 Task: Find connections with filter location Kouvola with filter topic #productivitywith filter profile language French with filter current company Tide with filter school G.H. Raisoni Societys, College of Engineering and Management,Pune with filter industry Hospitals and Health Care with filter service category Nature Photography with filter keywords title Hotel Front Door Greeter
Action: Mouse moved to (272, 226)
Screenshot: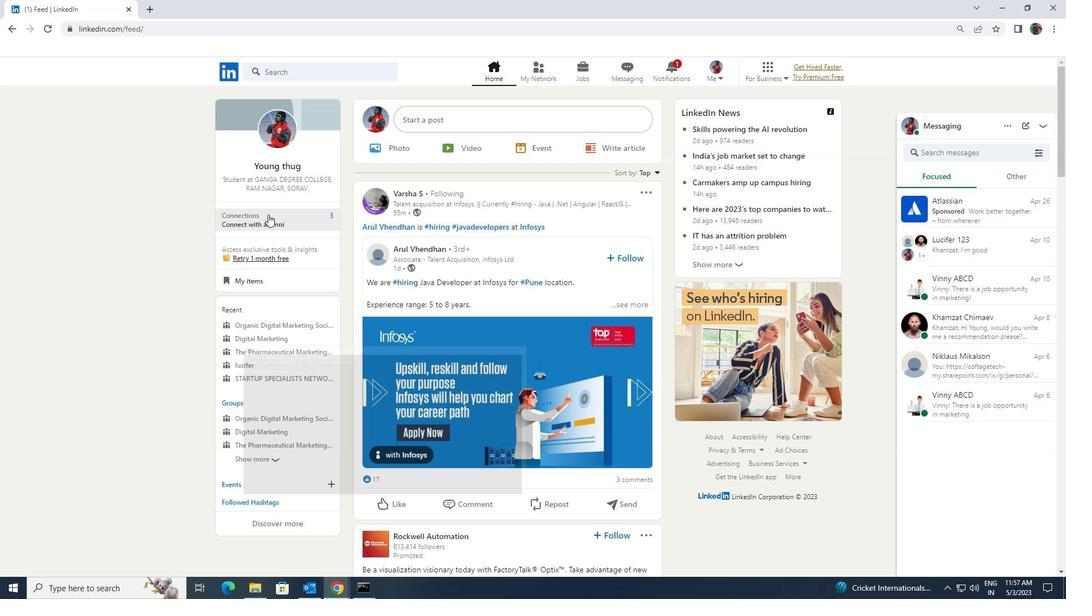 
Action: Mouse pressed left at (272, 226)
Screenshot: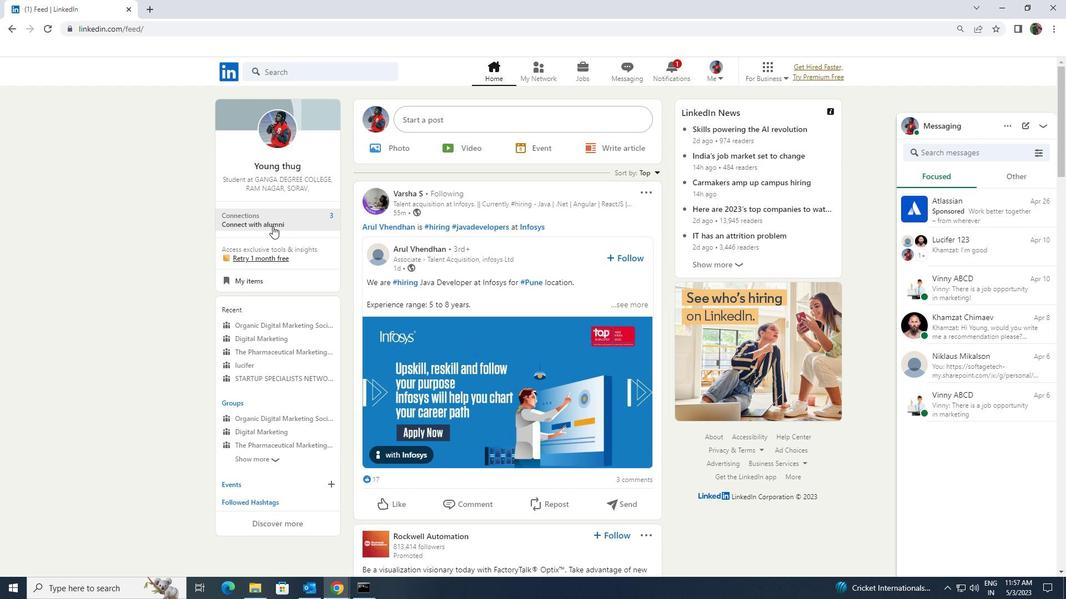 
Action: Mouse moved to (290, 131)
Screenshot: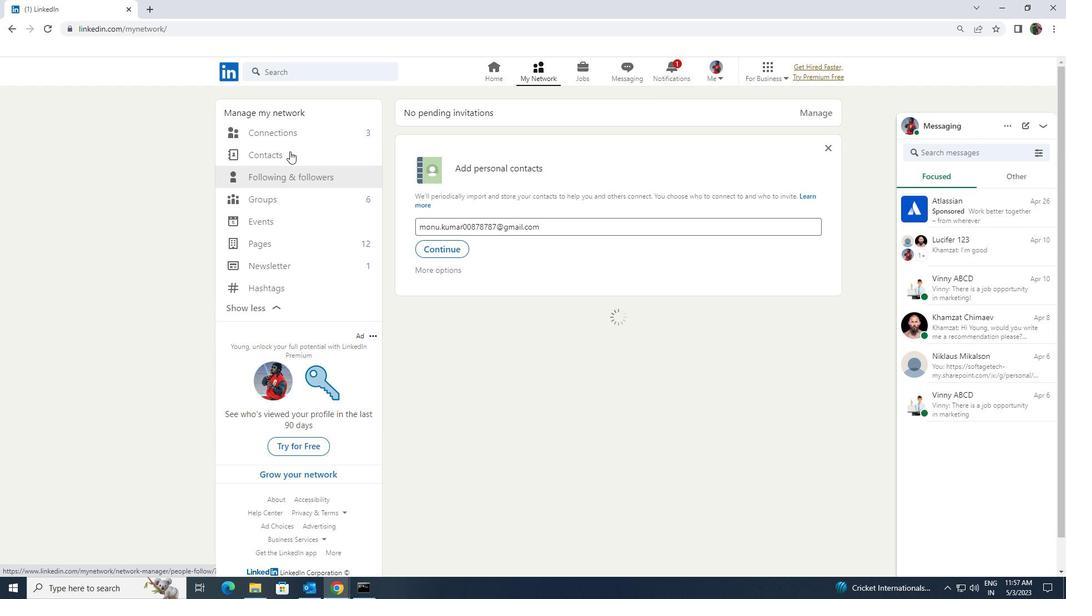 
Action: Mouse pressed left at (290, 131)
Screenshot: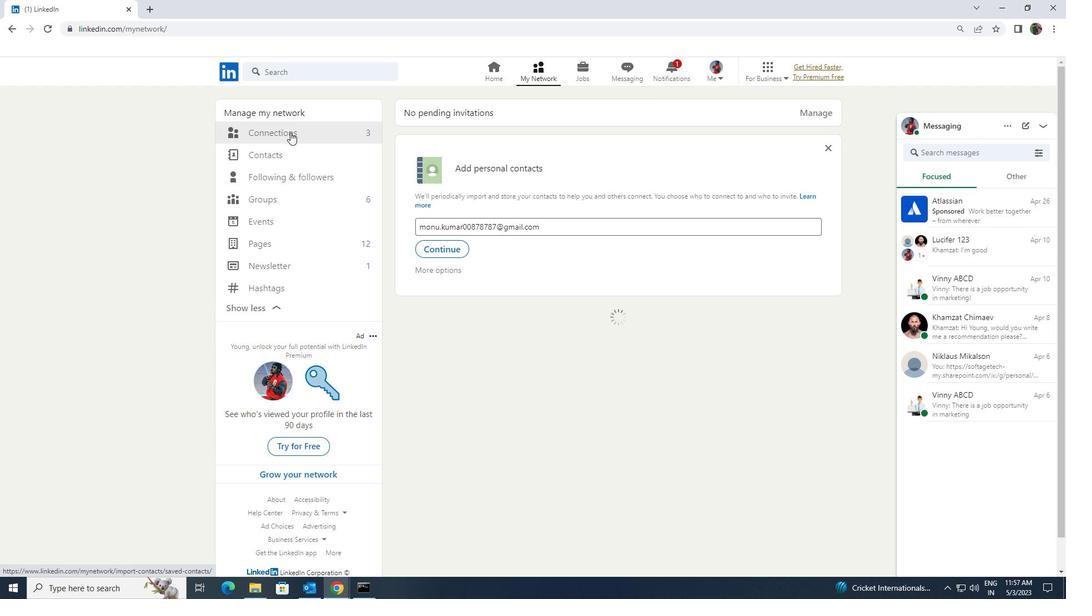 
Action: Mouse moved to (591, 137)
Screenshot: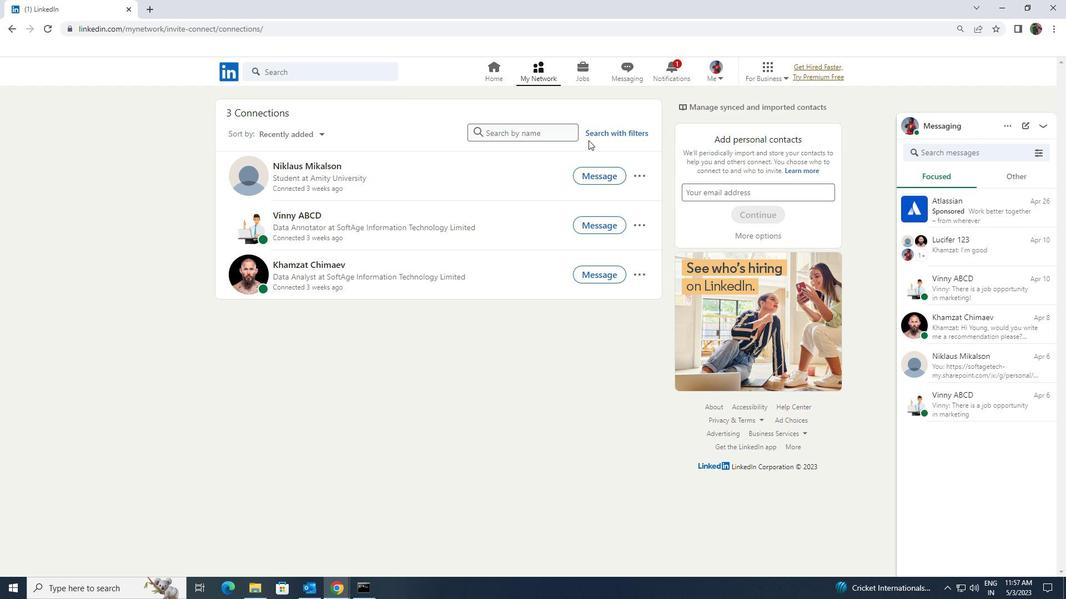 
Action: Mouse pressed left at (591, 137)
Screenshot: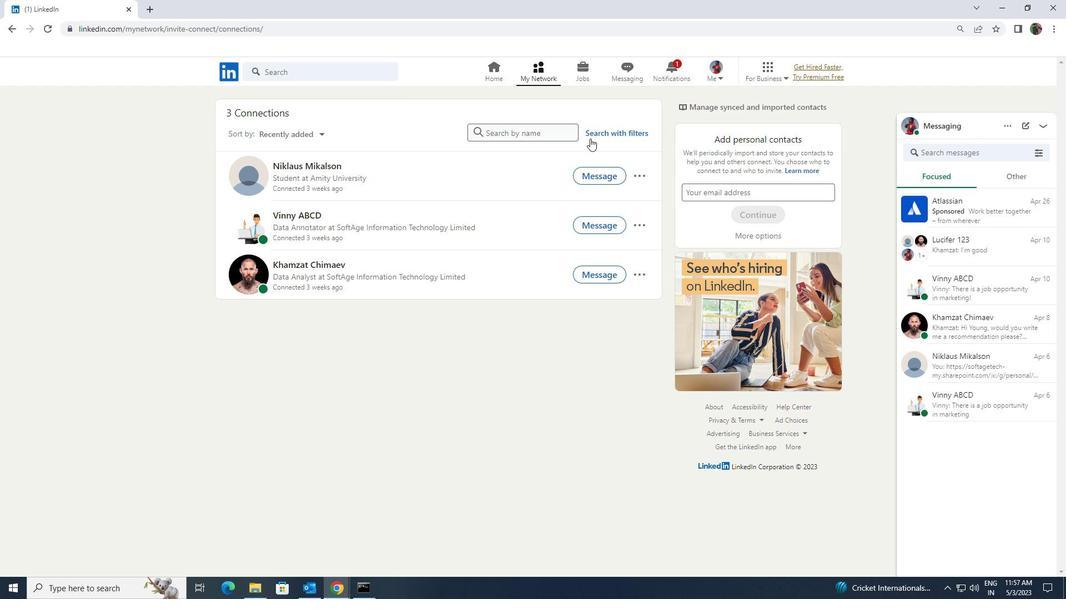 
Action: Mouse moved to (560, 100)
Screenshot: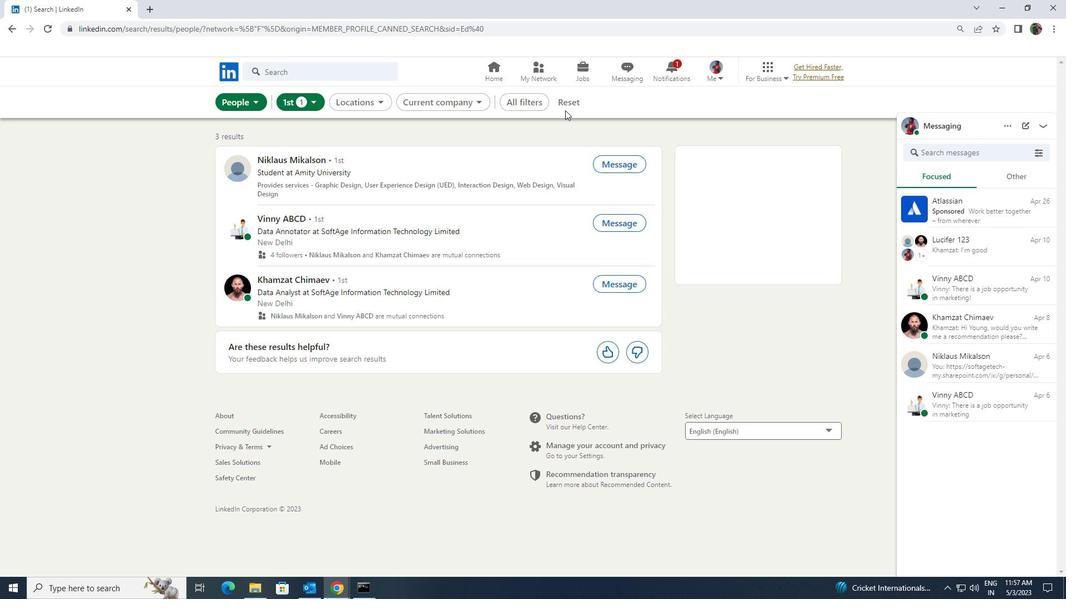 
Action: Mouse pressed left at (560, 100)
Screenshot: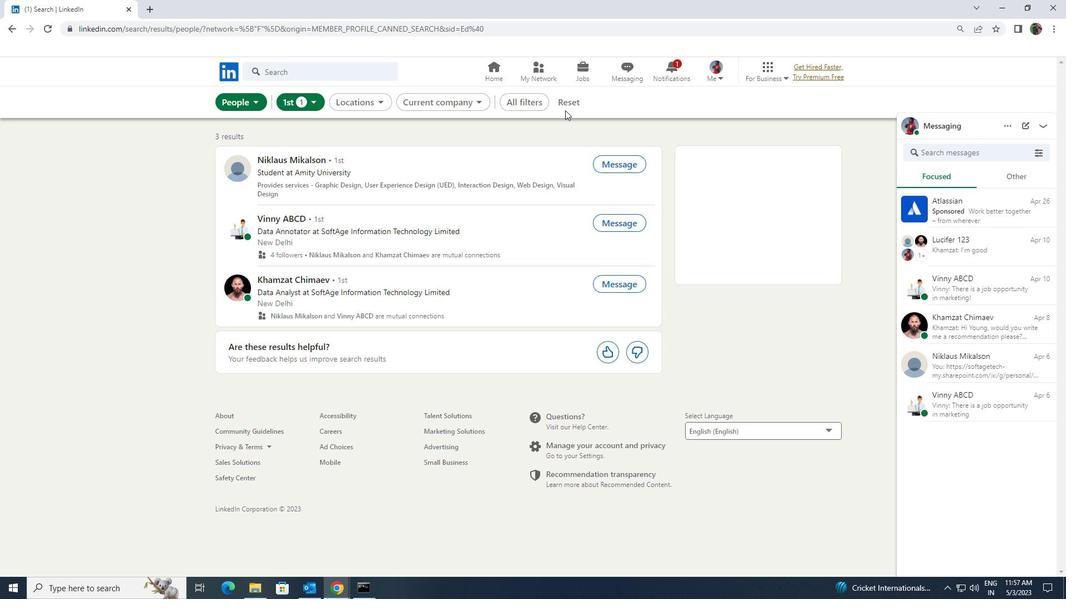 
Action: Mouse pressed left at (560, 100)
Screenshot: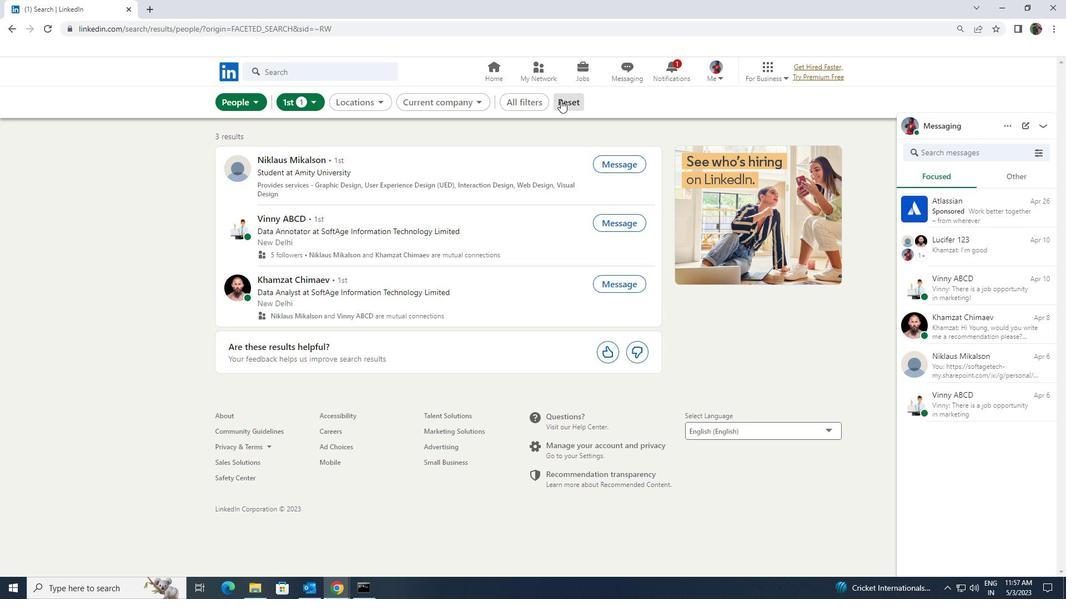 
Action: Mouse moved to (560, 100)
Screenshot: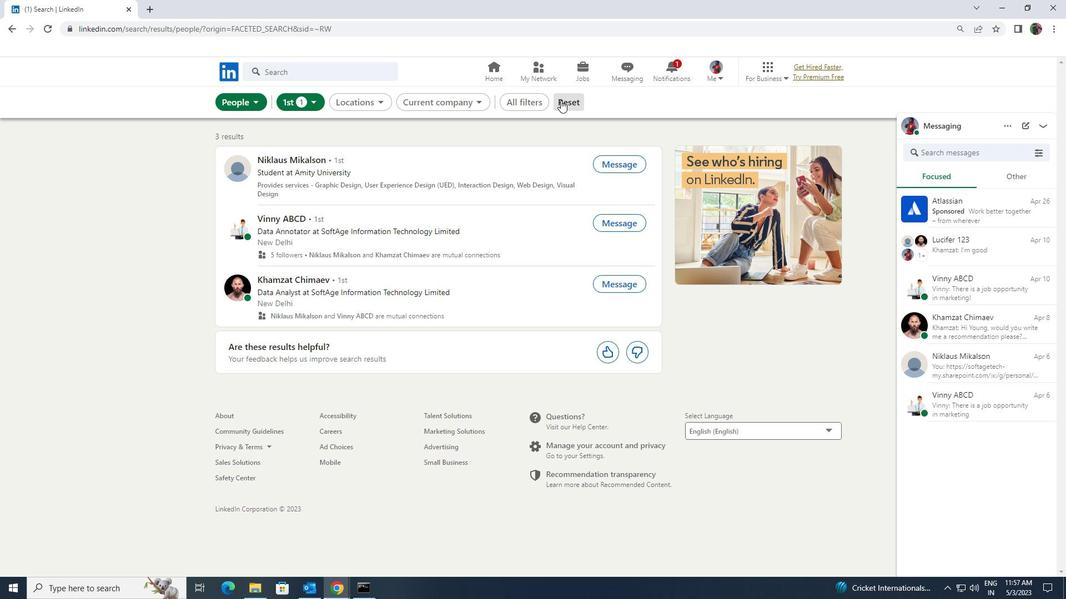 
Action: Mouse pressed left at (560, 100)
Screenshot: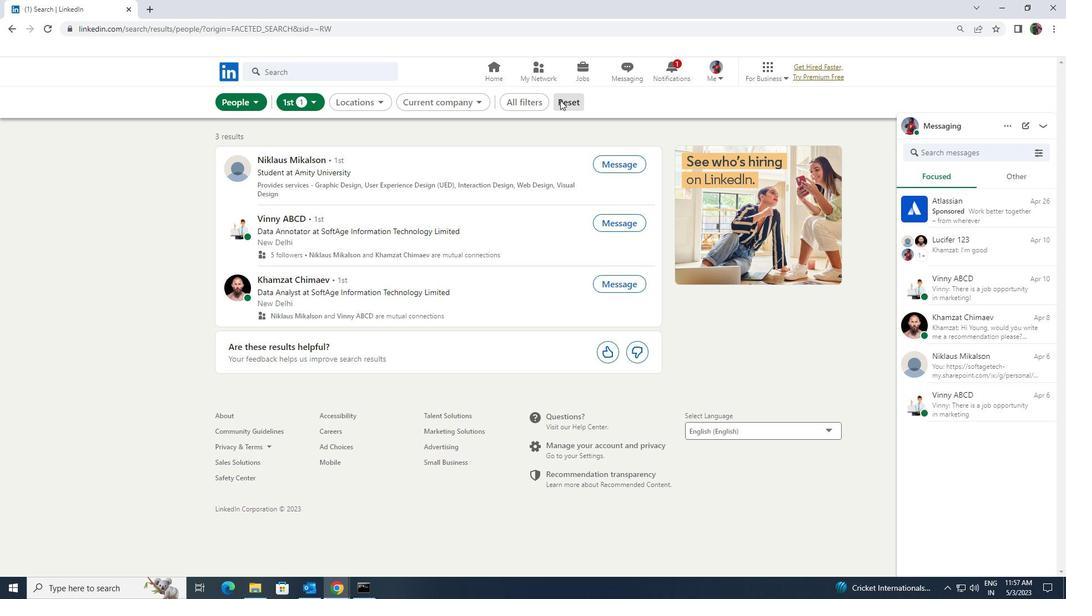 
Action: Mouse moved to (928, 440)
Screenshot: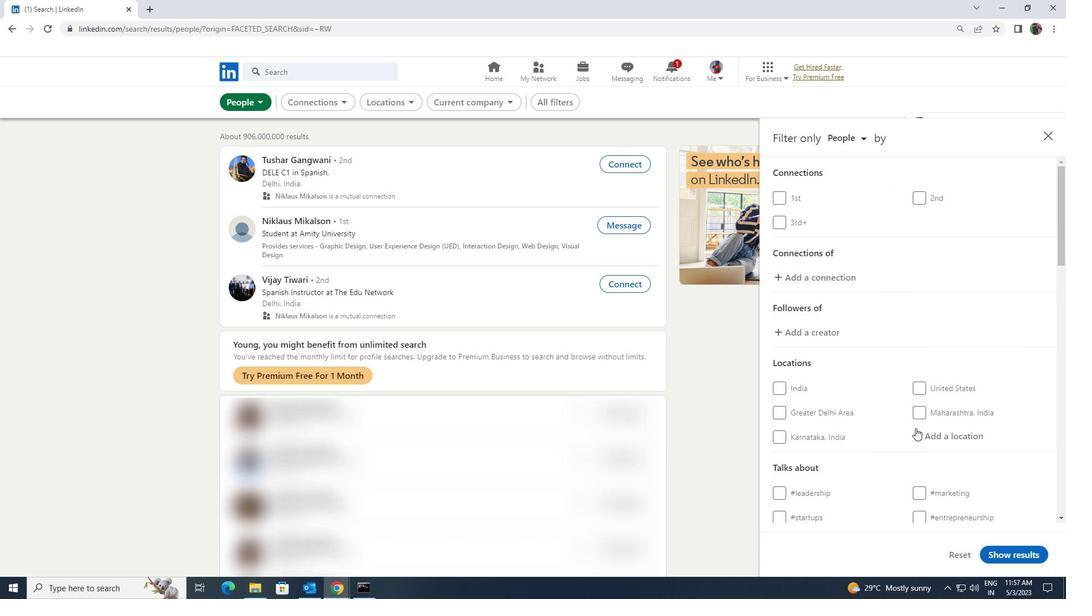 
Action: Mouse pressed left at (928, 440)
Screenshot: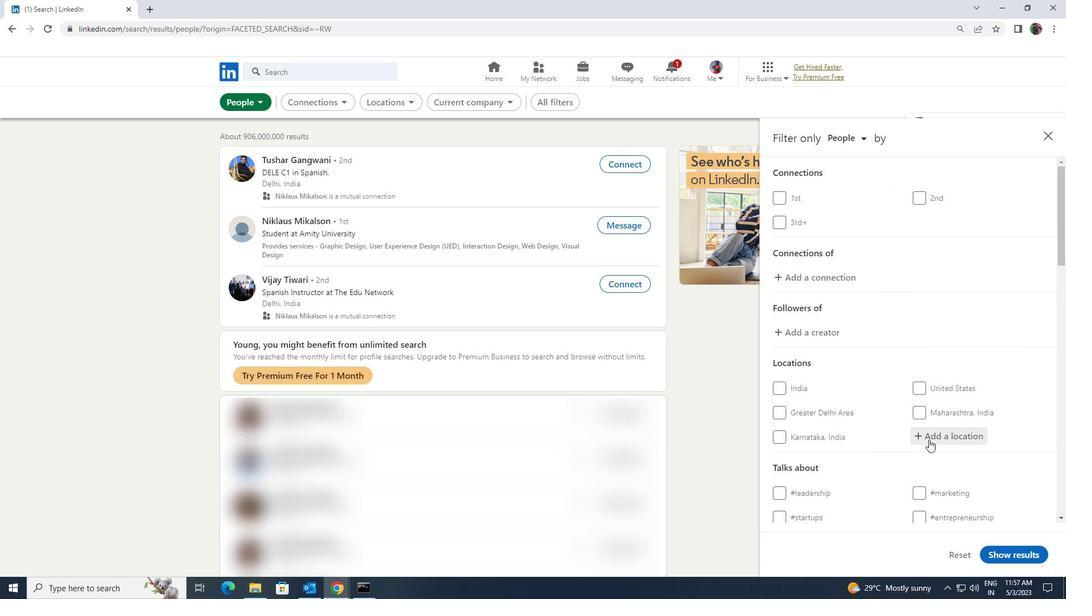 
Action: Key pressed <Key.shift><Key.shift><Key.shift><Key.shift><Key.shift><Key.shift><Key.shift>KOUV
Screenshot: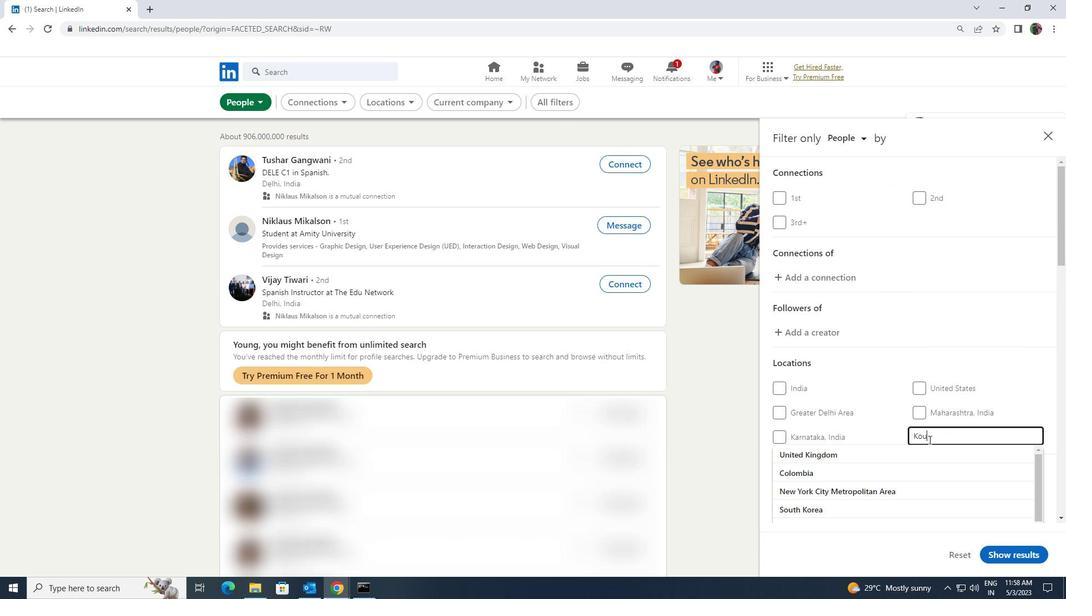
Action: Mouse moved to (927, 451)
Screenshot: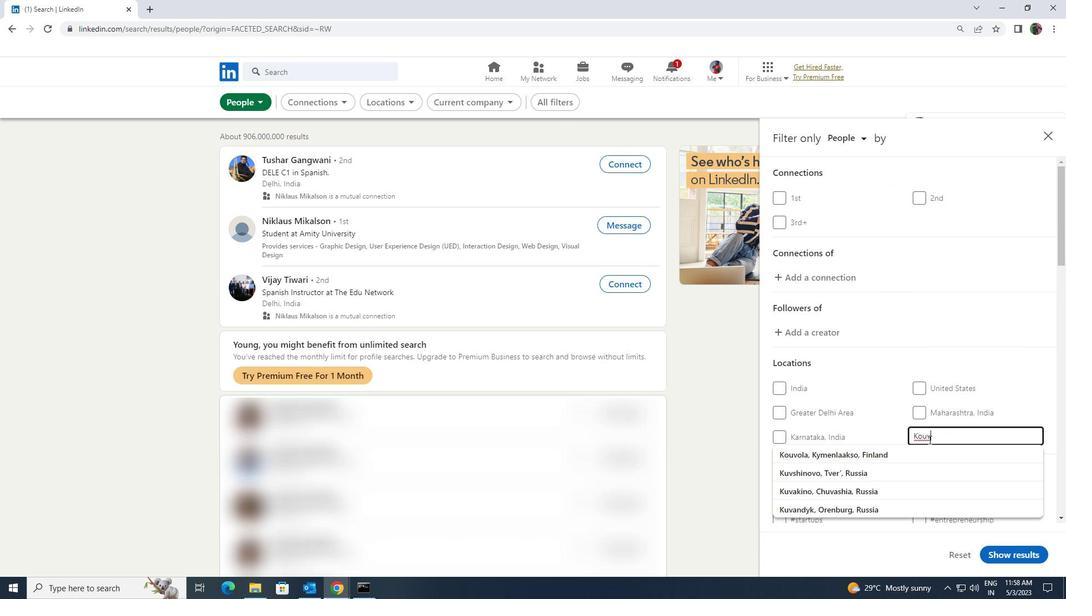 
Action: Mouse pressed left at (927, 451)
Screenshot: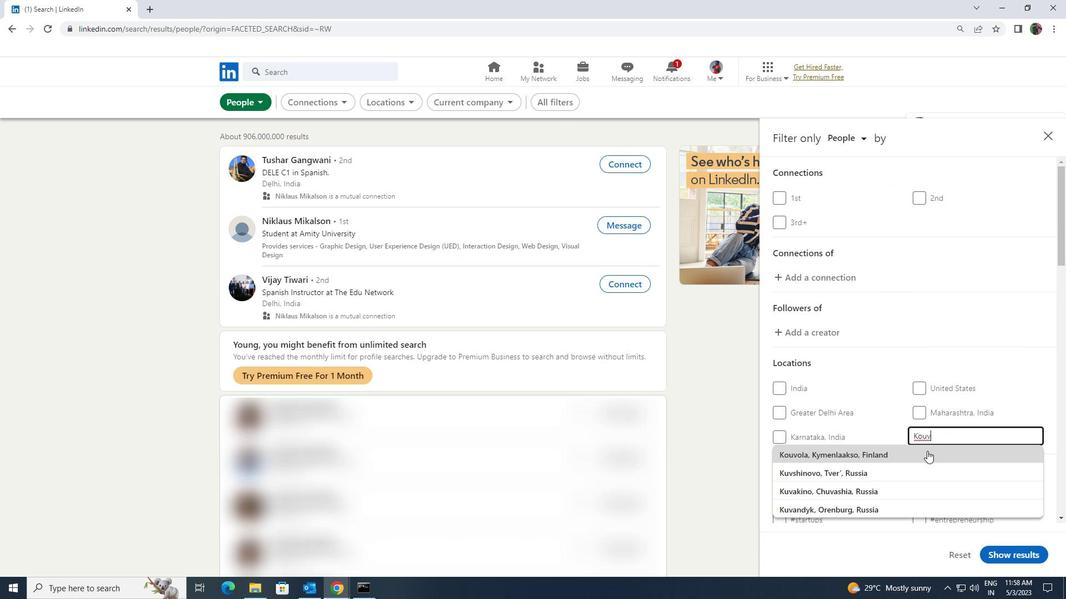 
Action: Mouse scrolled (927, 450) with delta (0, 0)
Screenshot: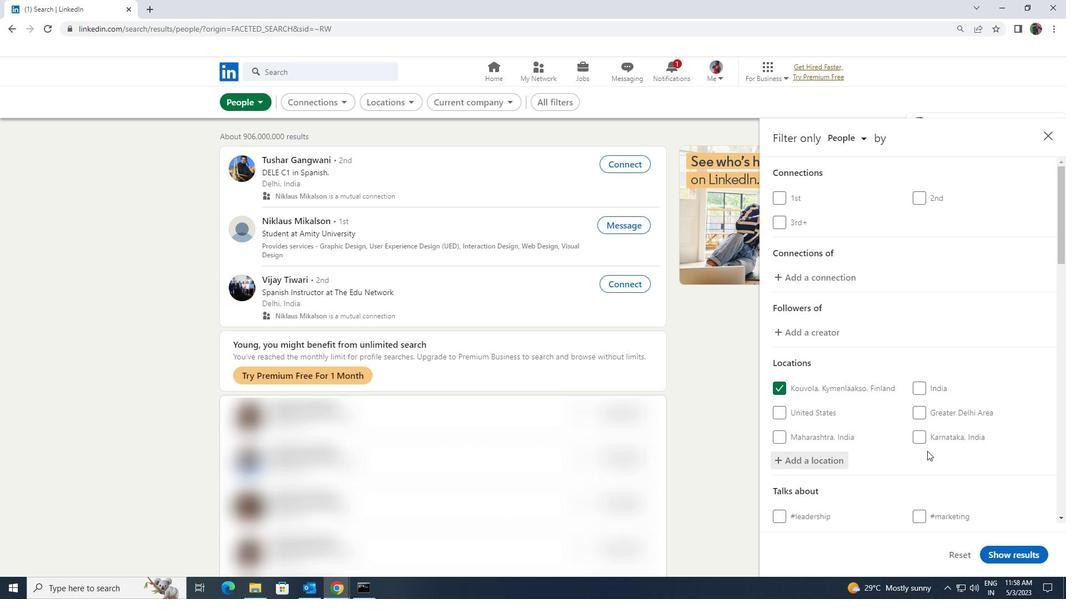 
Action: Mouse scrolled (927, 450) with delta (0, 0)
Screenshot: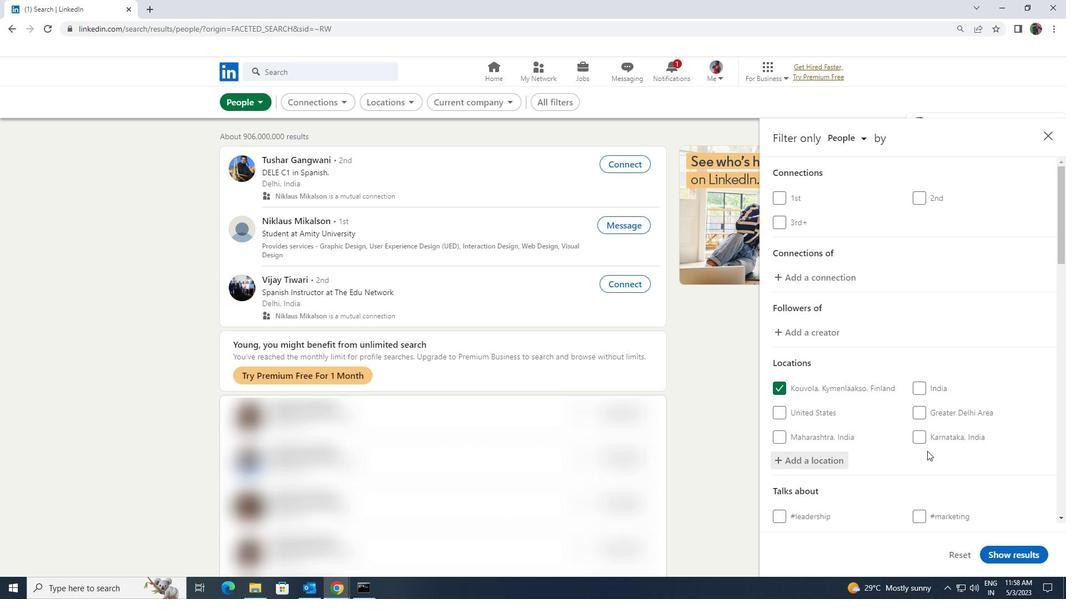 
Action: Mouse moved to (926, 452)
Screenshot: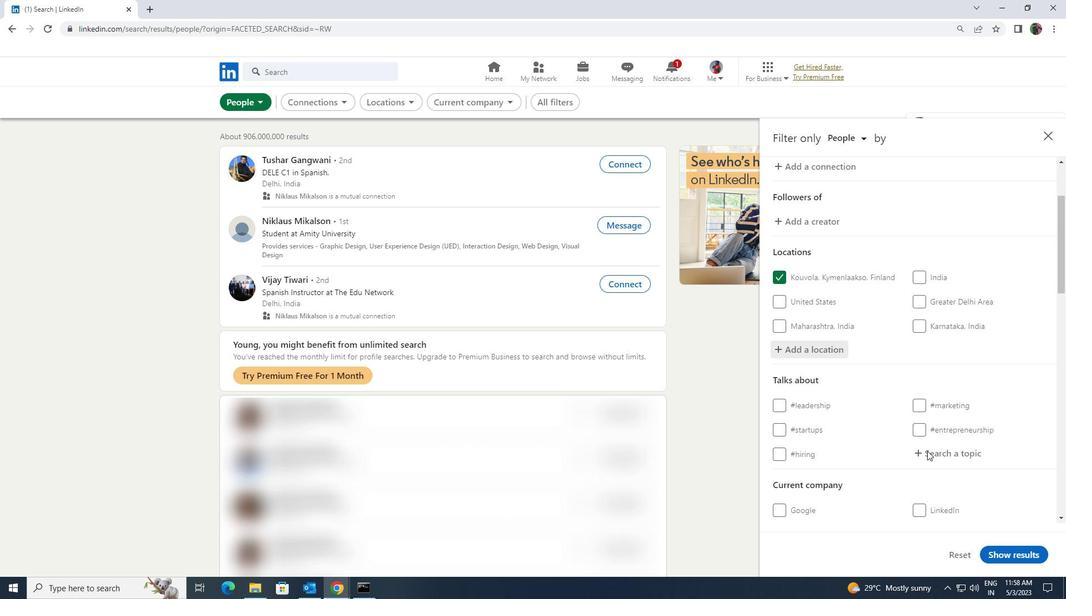 
Action: Mouse pressed left at (926, 452)
Screenshot: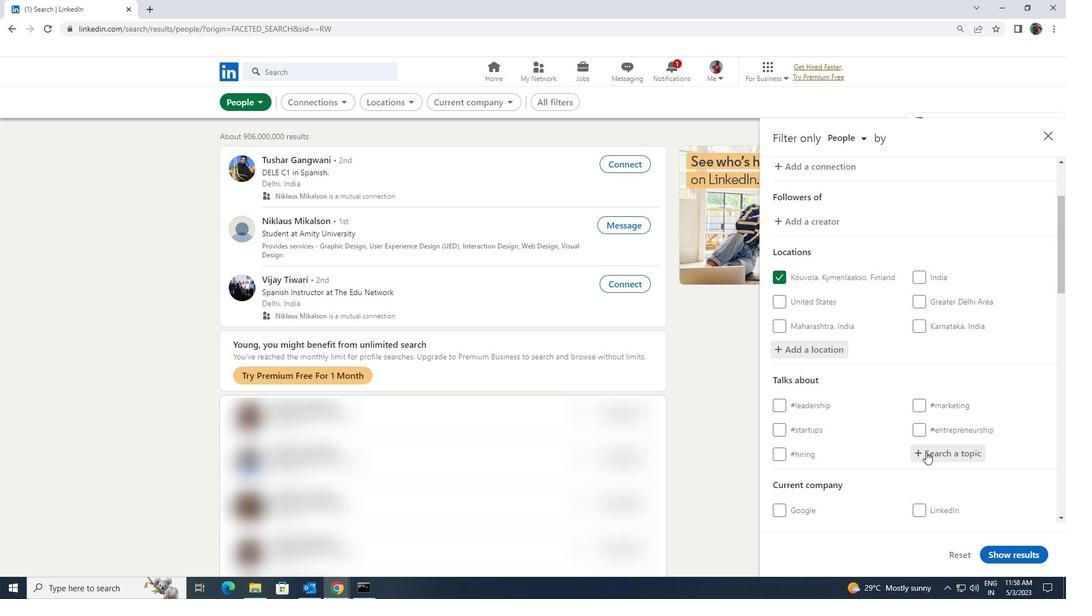 
Action: Key pressed <Key.shift><Key.shift>PRODUCTIVIT
Screenshot: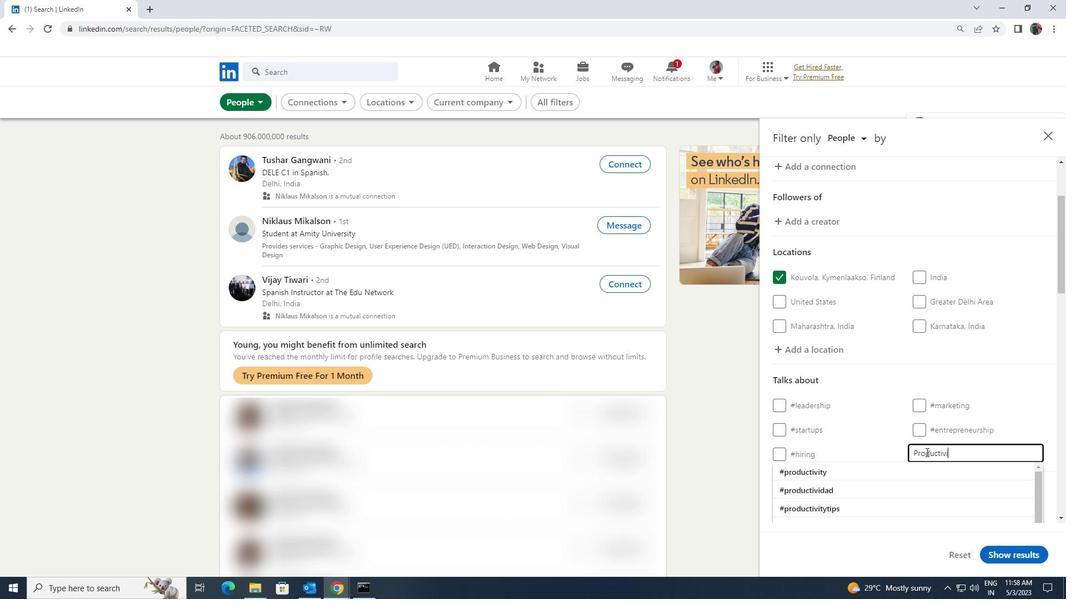 
Action: Mouse moved to (917, 466)
Screenshot: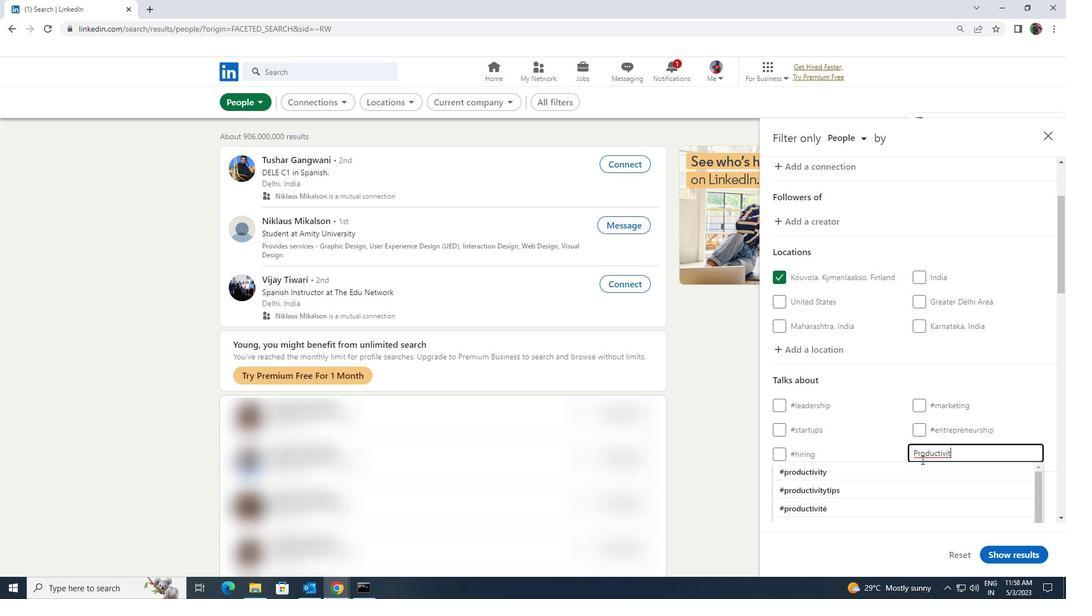 
Action: Mouse pressed left at (917, 466)
Screenshot: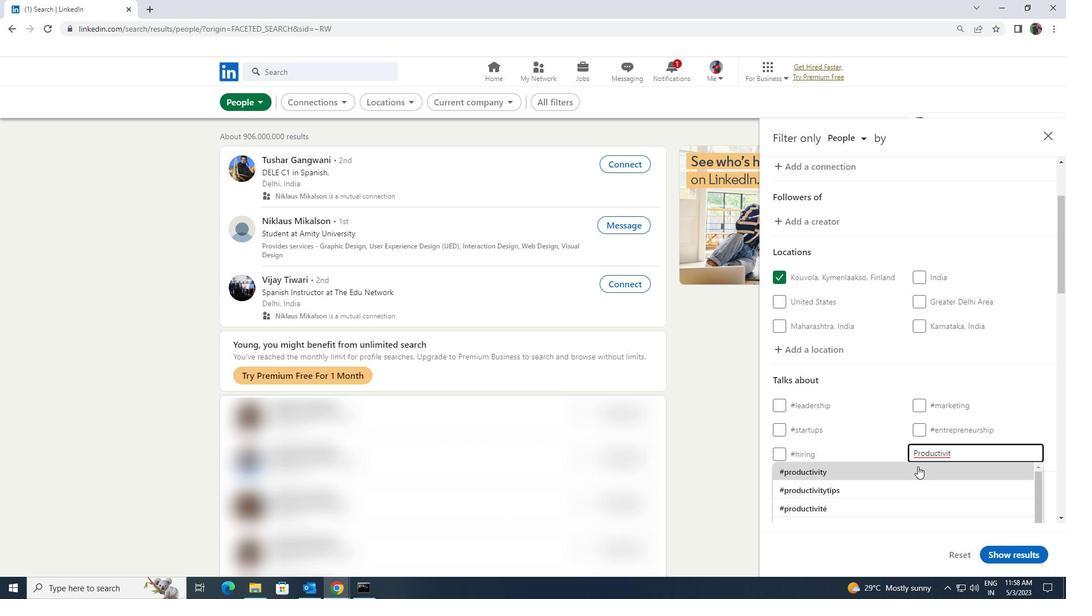 
Action: Mouse scrolled (917, 466) with delta (0, 0)
Screenshot: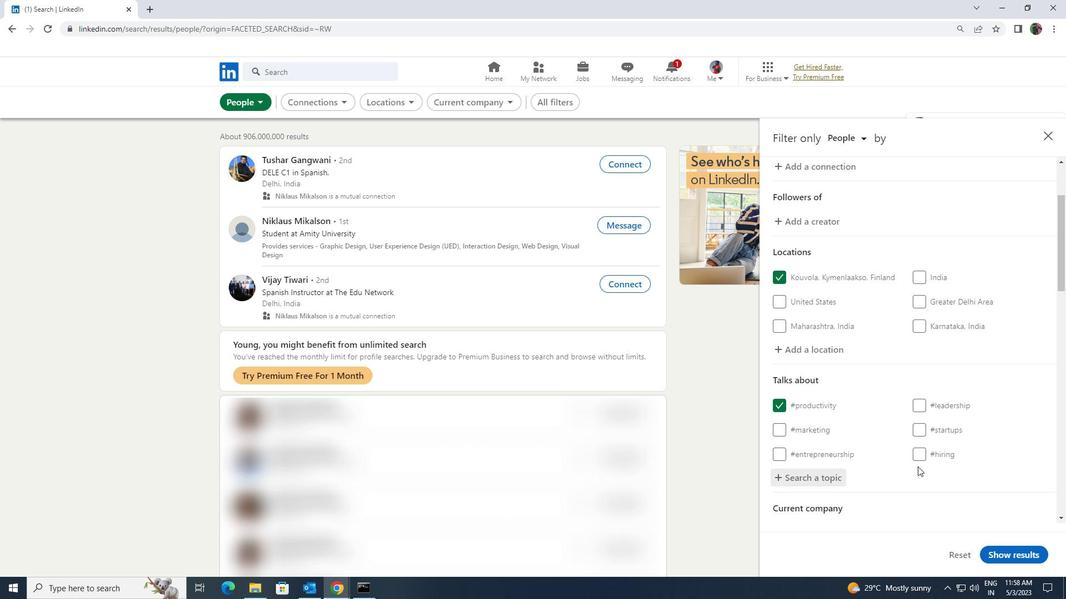 
Action: Mouse scrolled (917, 466) with delta (0, 0)
Screenshot: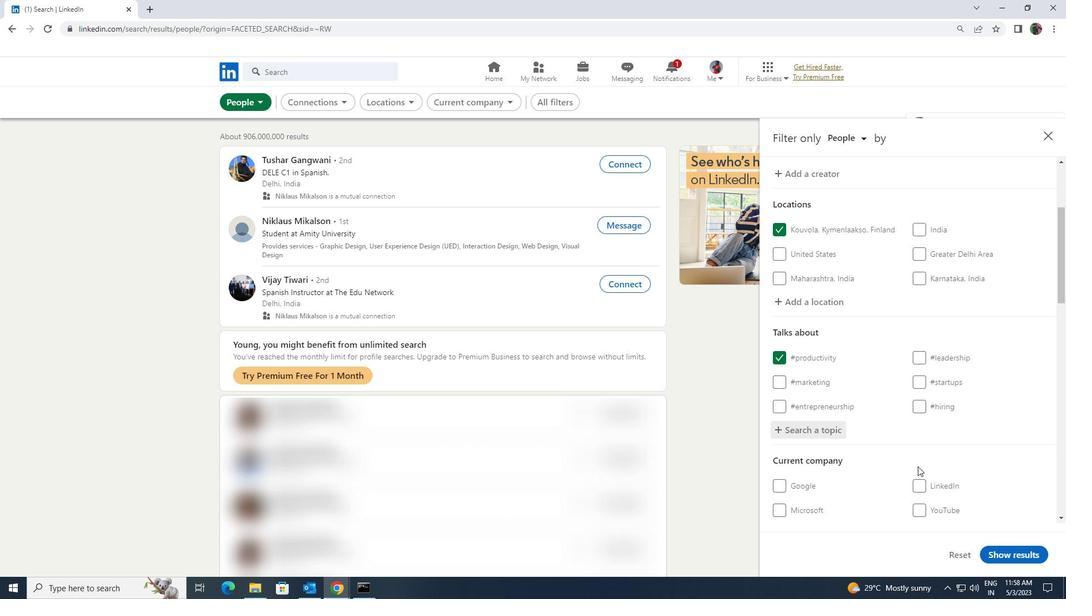 
Action: Mouse scrolled (917, 466) with delta (0, 0)
Screenshot: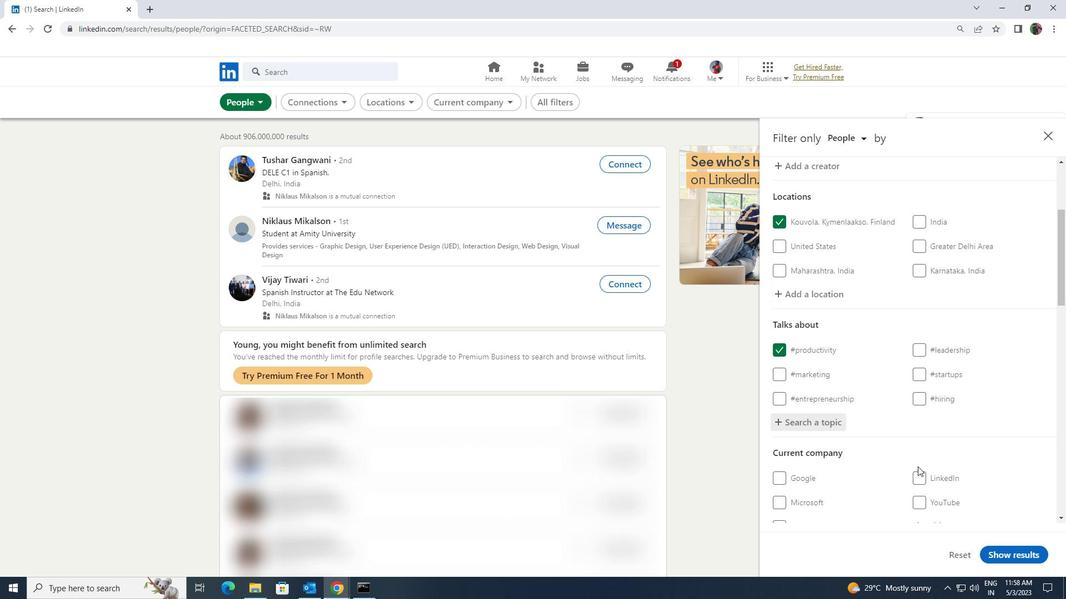 
Action: Mouse scrolled (917, 466) with delta (0, 0)
Screenshot: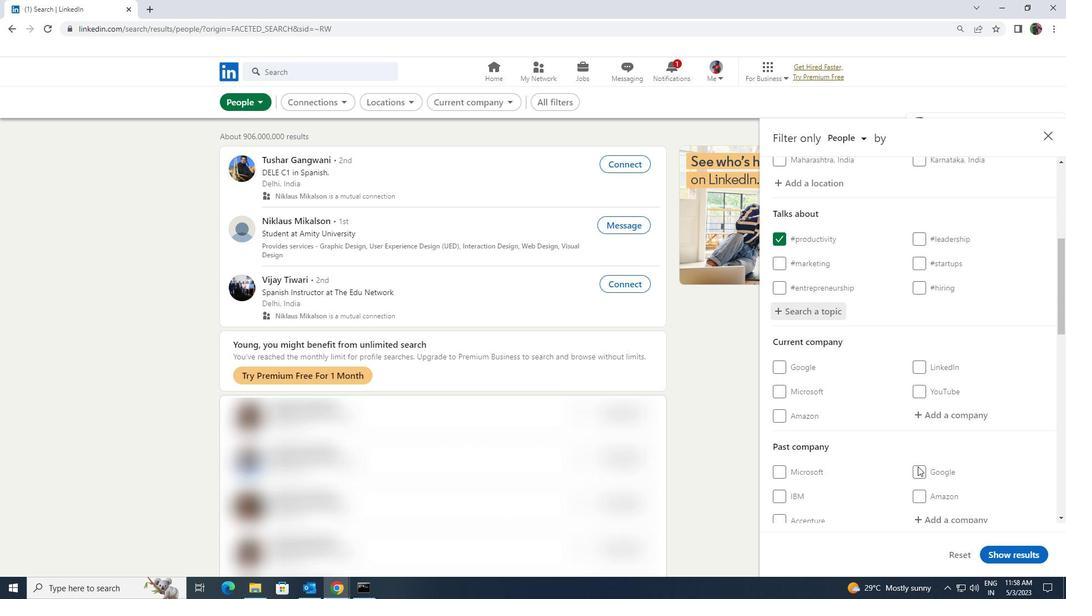 
Action: Mouse scrolled (917, 466) with delta (0, 0)
Screenshot: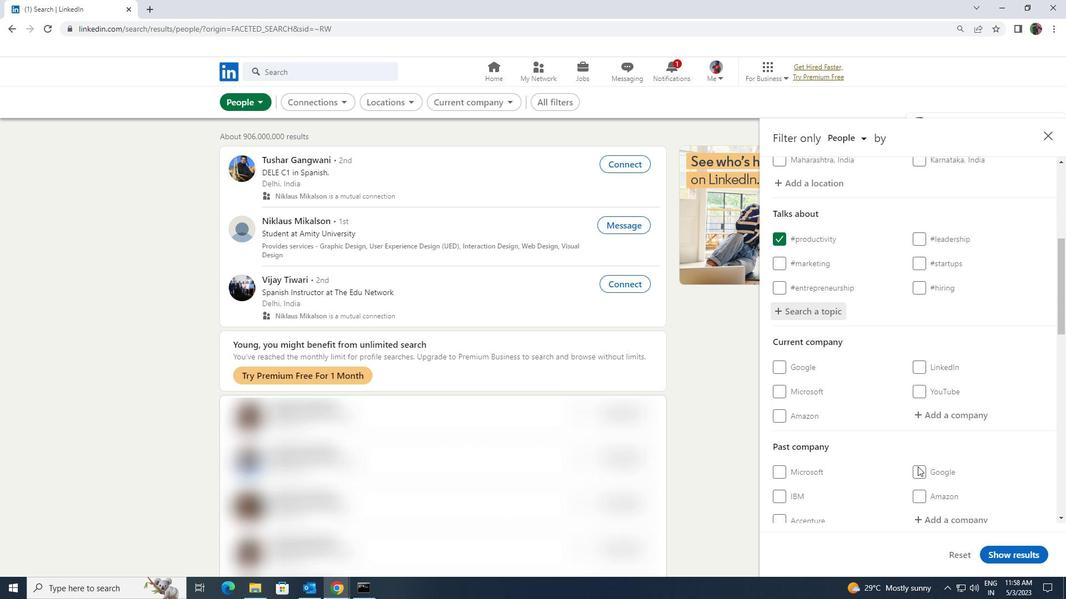
Action: Mouse scrolled (917, 466) with delta (0, 0)
Screenshot: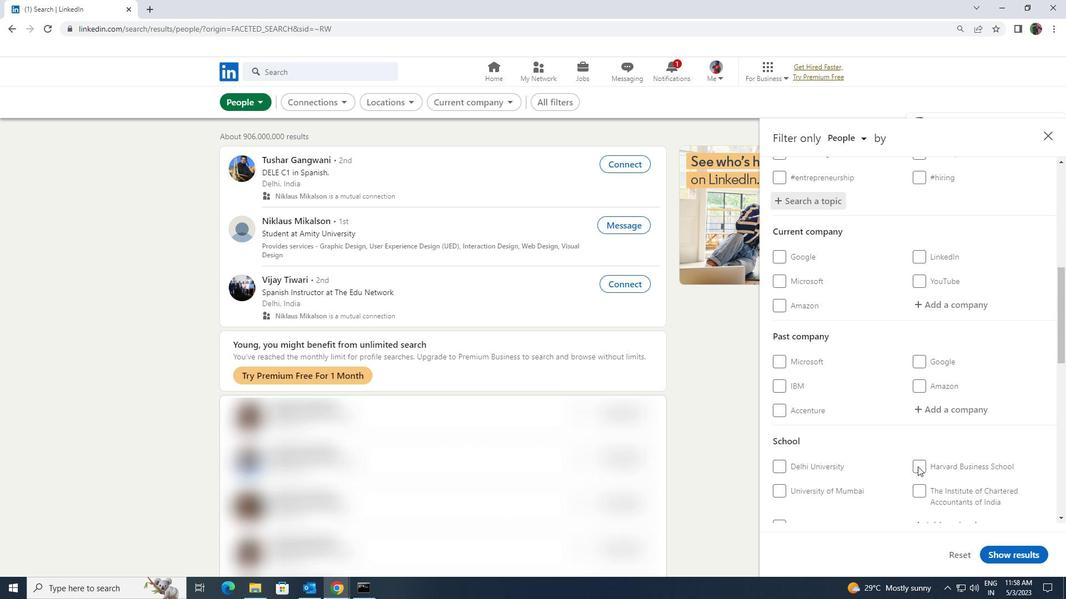 
Action: Mouse scrolled (917, 466) with delta (0, 0)
Screenshot: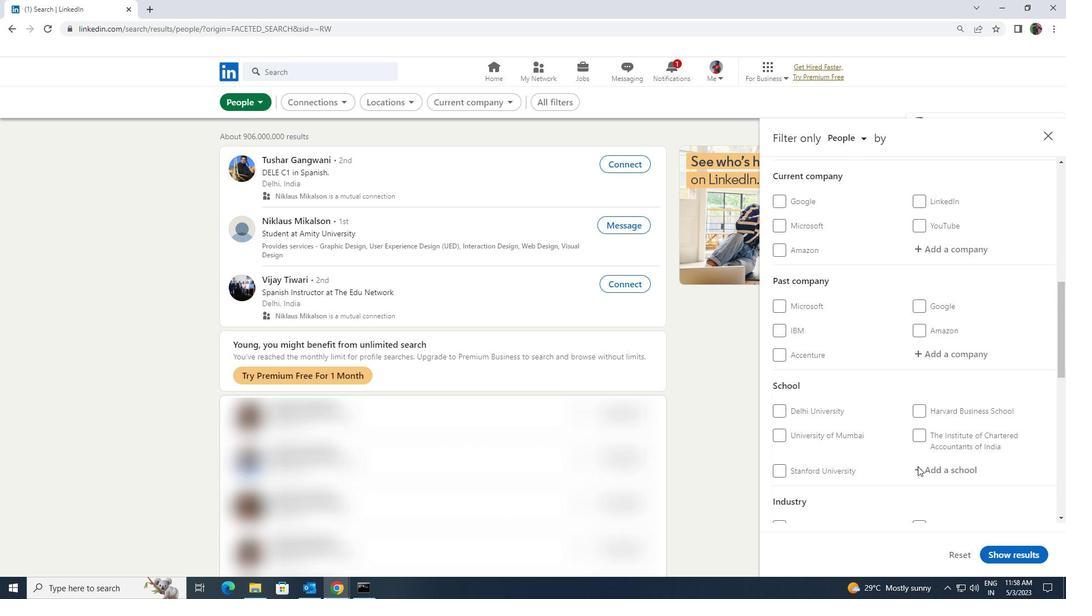 
Action: Mouse scrolled (917, 466) with delta (0, 0)
Screenshot: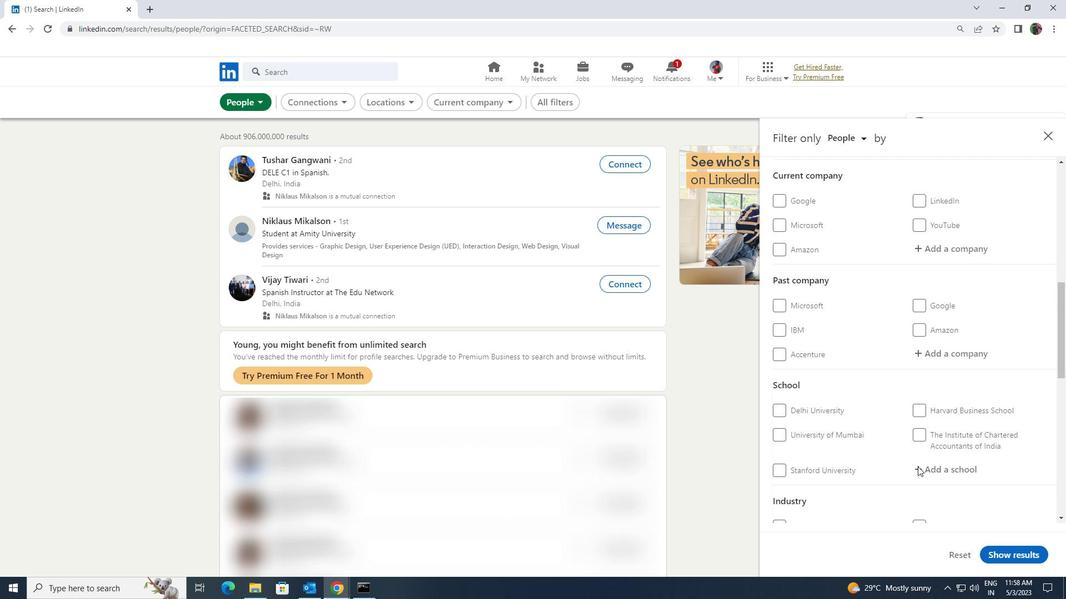 
Action: Mouse scrolled (917, 466) with delta (0, 0)
Screenshot: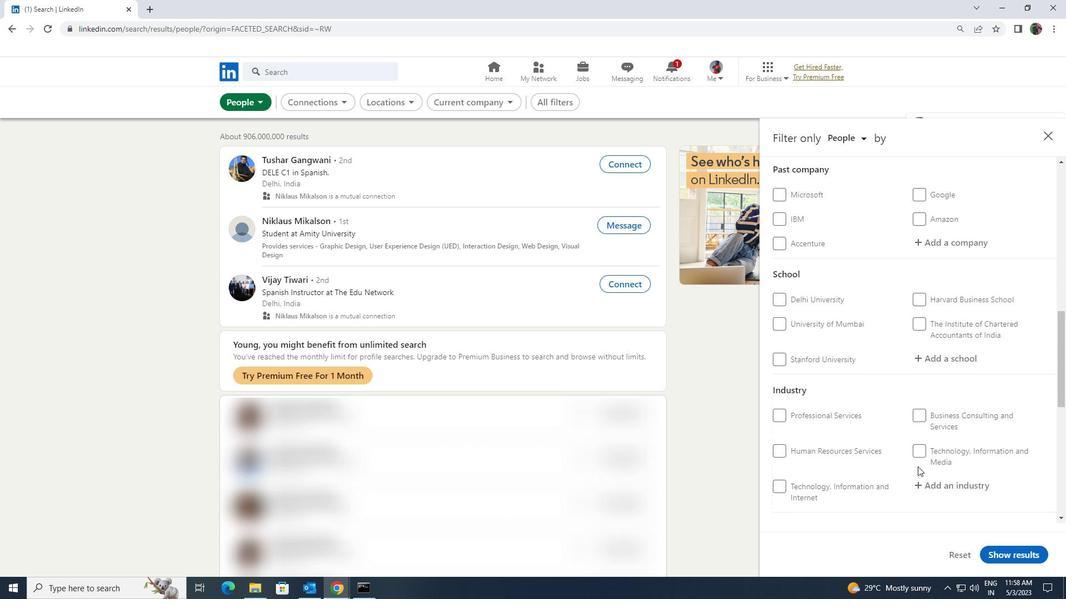 
Action: Mouse scrolled (917, 466) with delta (0, 0)
Screenshot: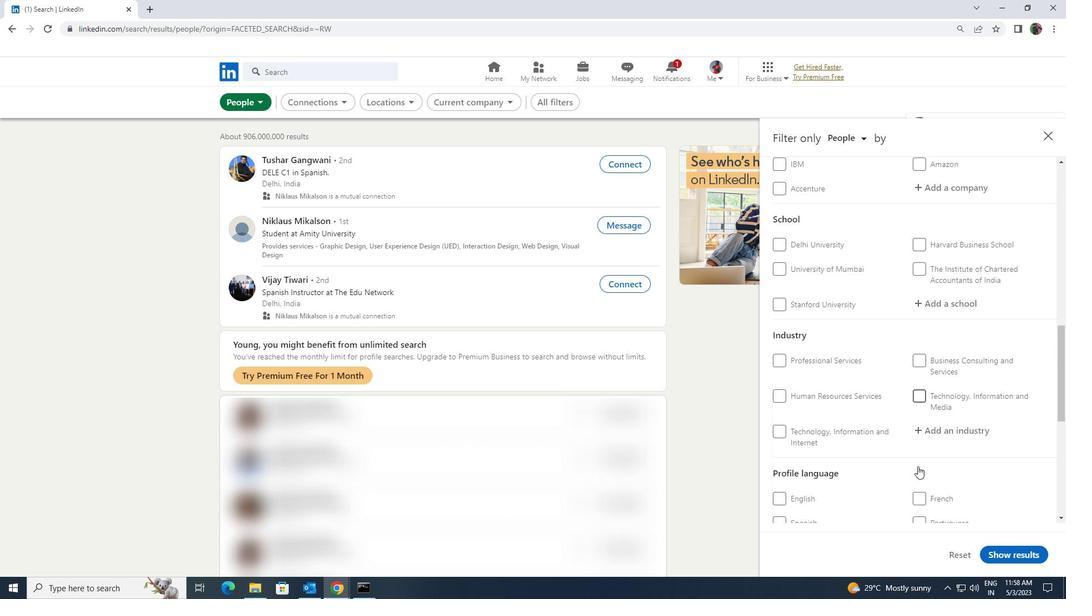 
Action: Mouse moved to (914, 445)
Screenshot: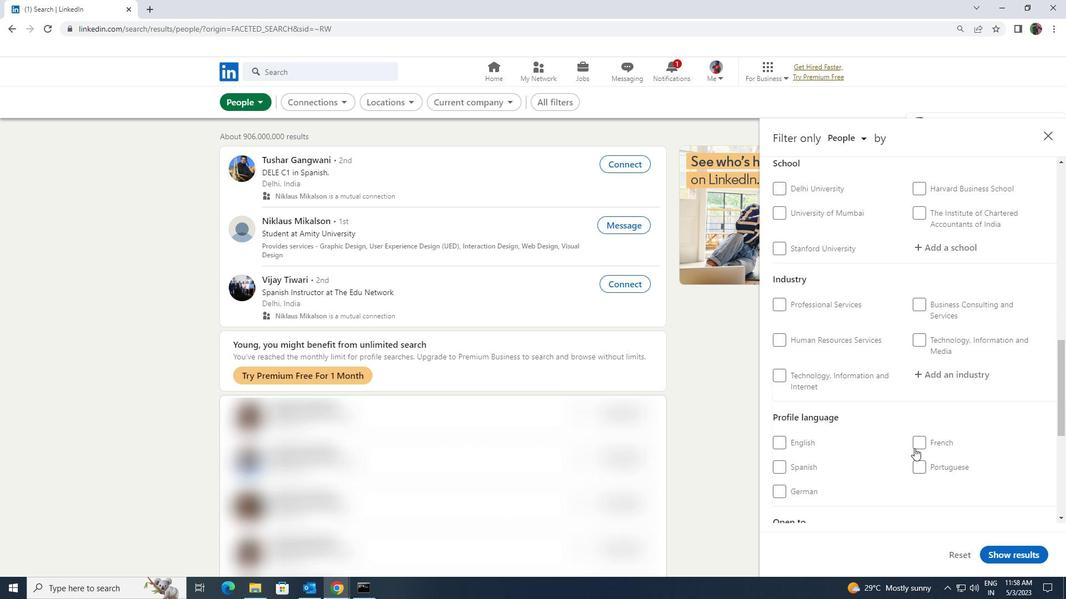 
Action: Mouse pressed left at (914, 445)
Screenshot: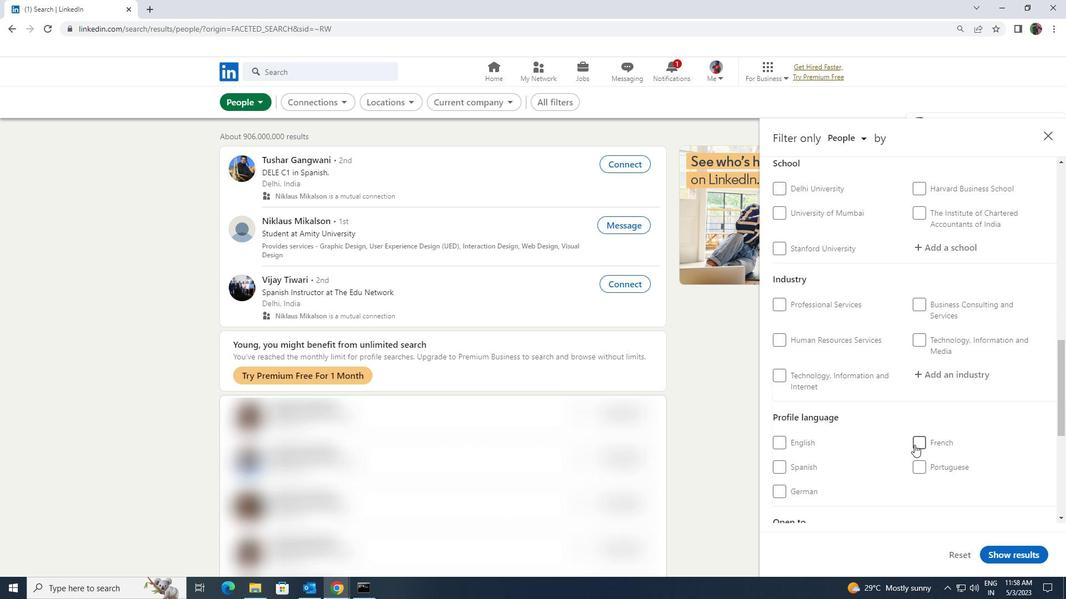 
Action: Mouse scrolled (914, 445) with delta (0, 0)
Screenshot: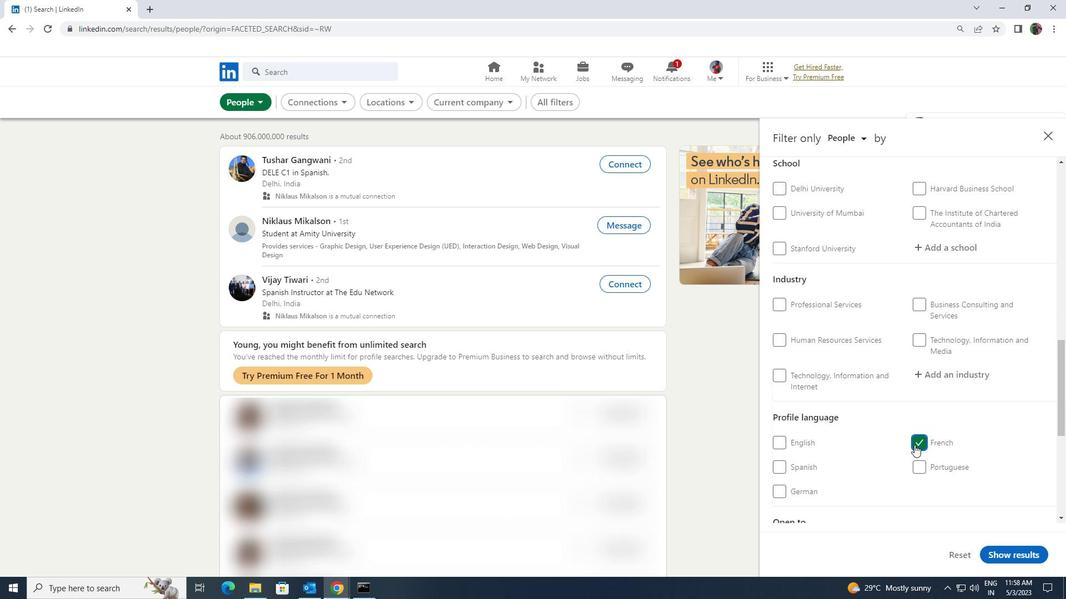 
Action: Mouse scrolled (914, 445) with delta (0, 0)
Screenshot: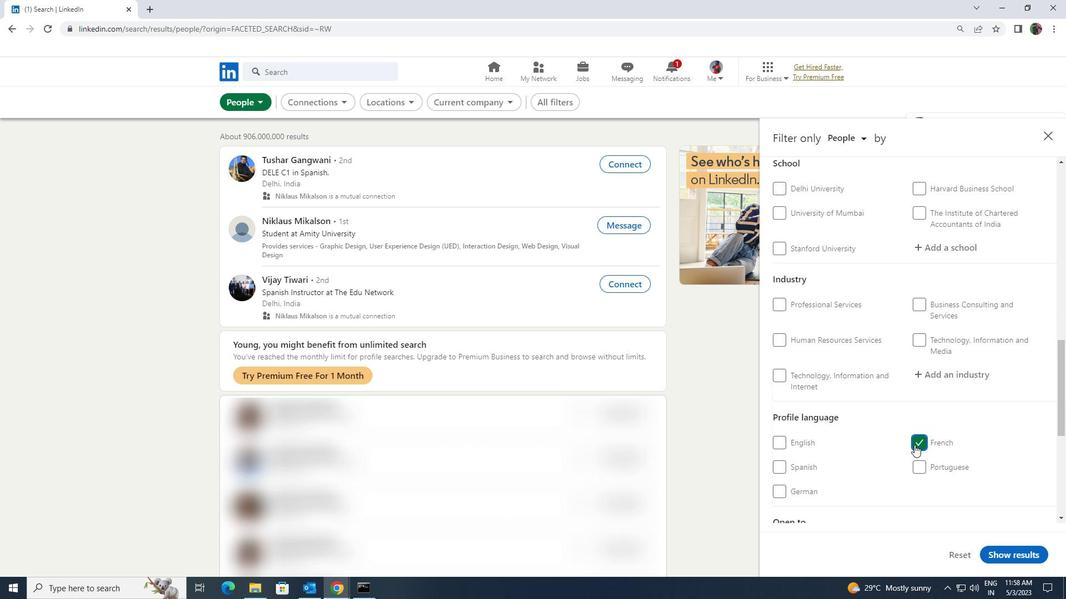 
Action: Mouse scrolled (914, 445) with delta (0, 0)
Screenshot: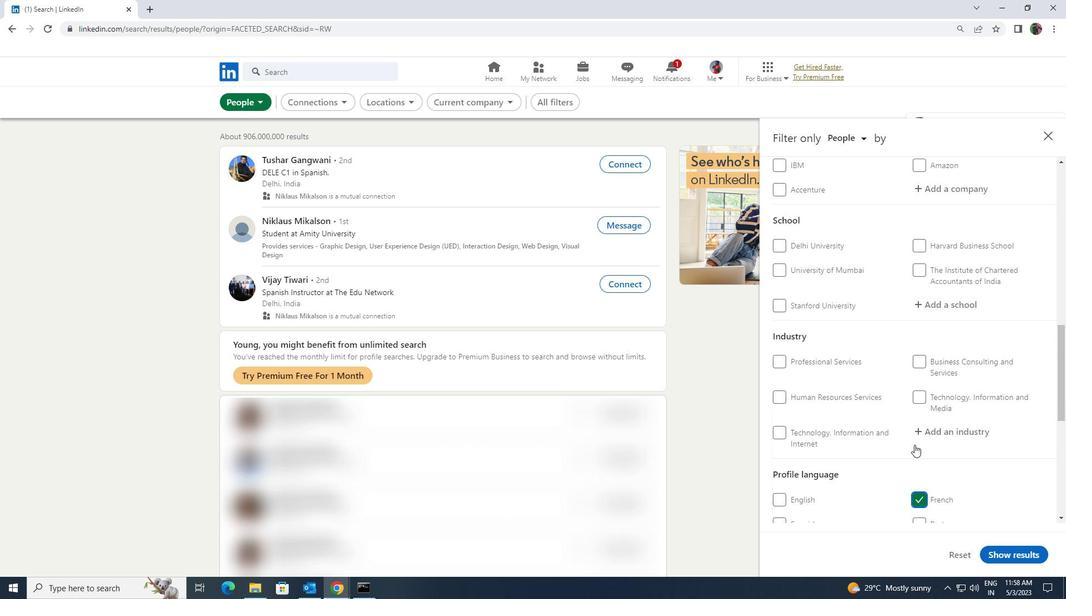 
Action: Mouse scrolled (914, 445) with delta (0, 0)
Screenshot: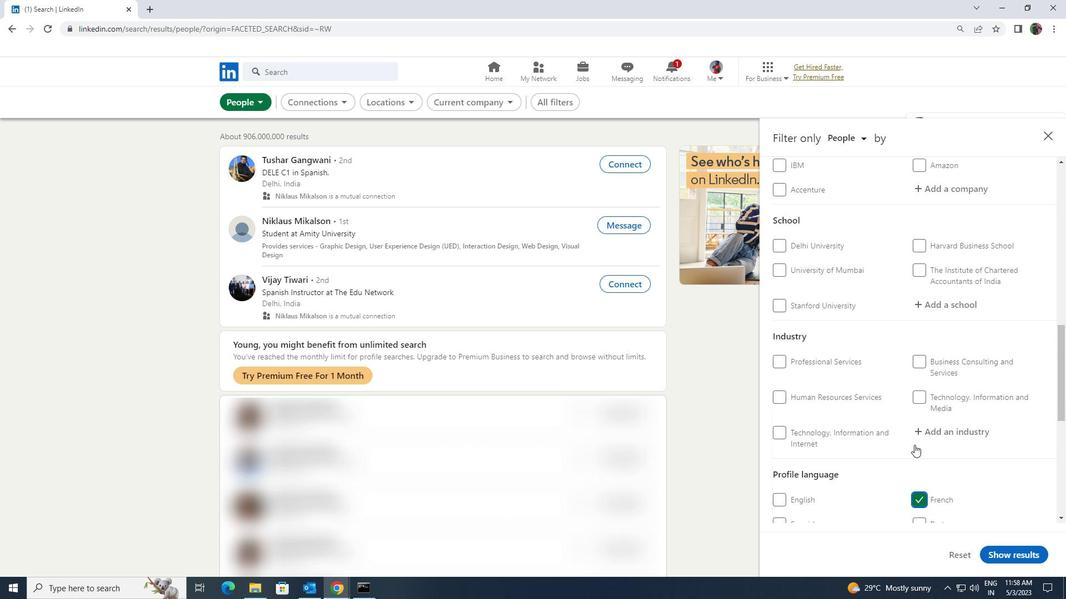 
Action: Mouse scrolled (914, 445) with delta (0, 0)
Screenshot: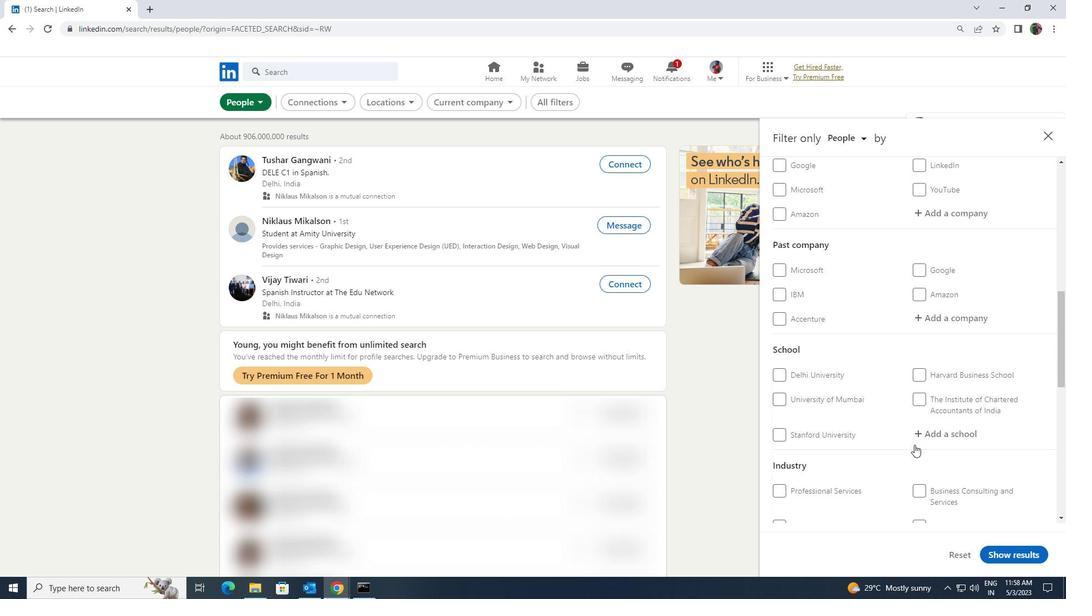
Action: Mouse scrolled (914, 445) with delta (0, 0)
Screenshot: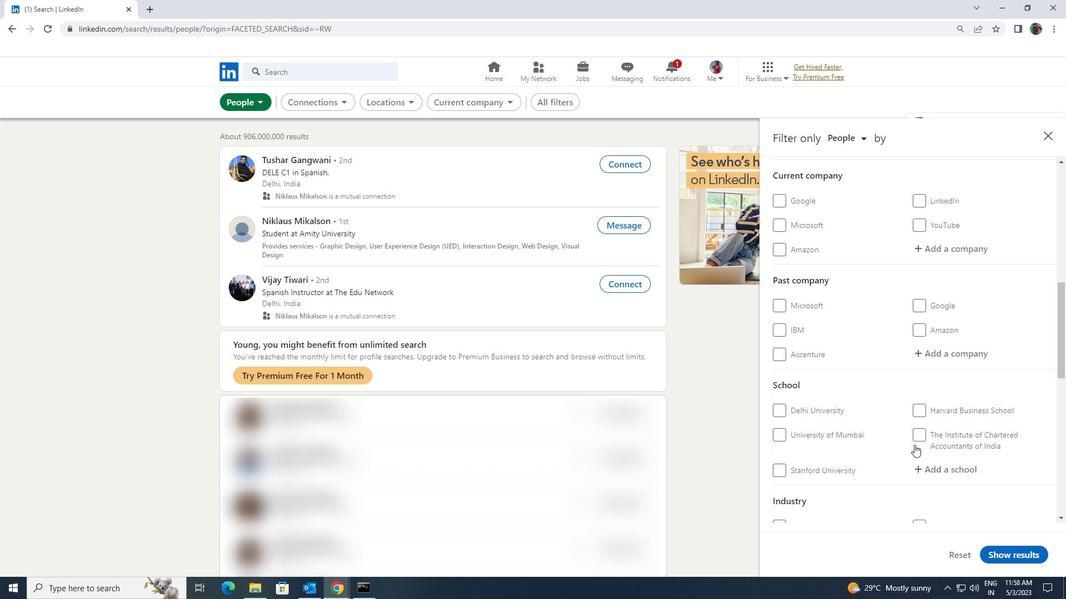 
Action: Mouse scrolled (914, 445) with delta (0, 0)
Screenshot: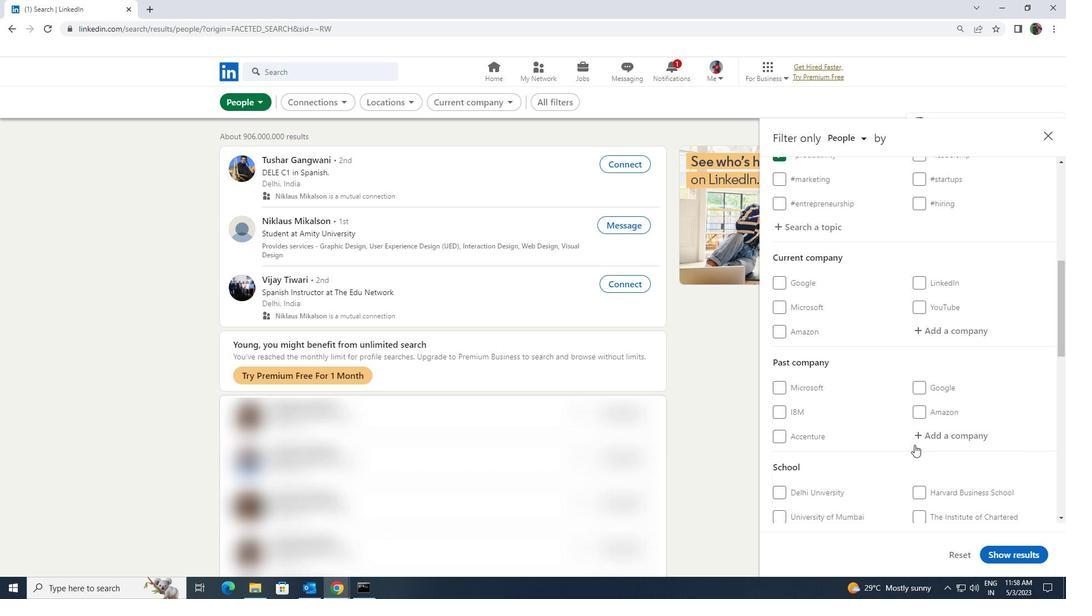
Action: Mouse moved to (925, 417)
Screenshot: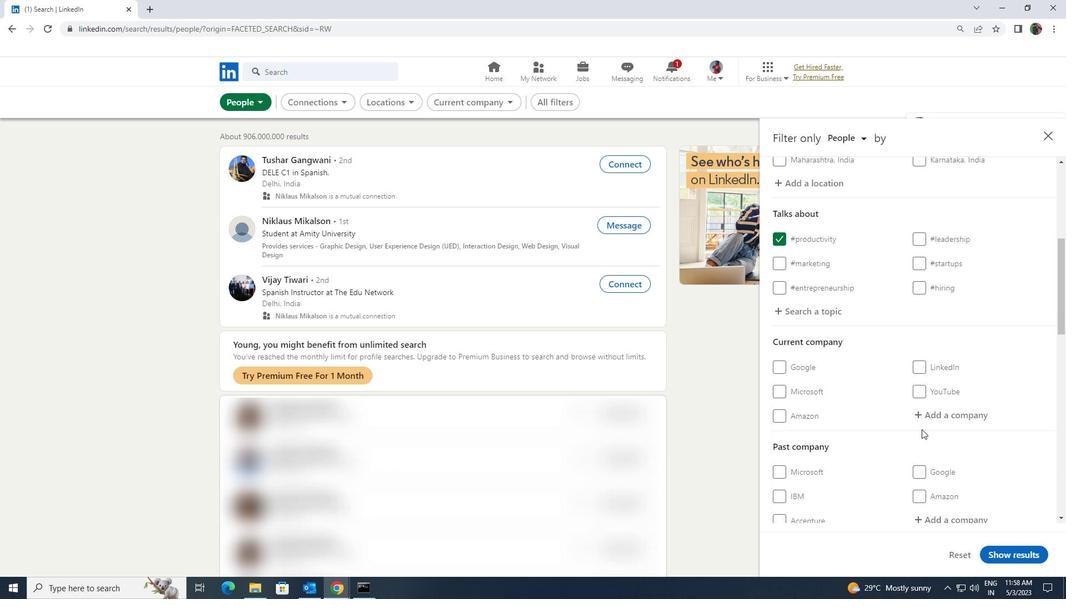 
Action: Mouse pressed left at (925, 417)
Screenshot: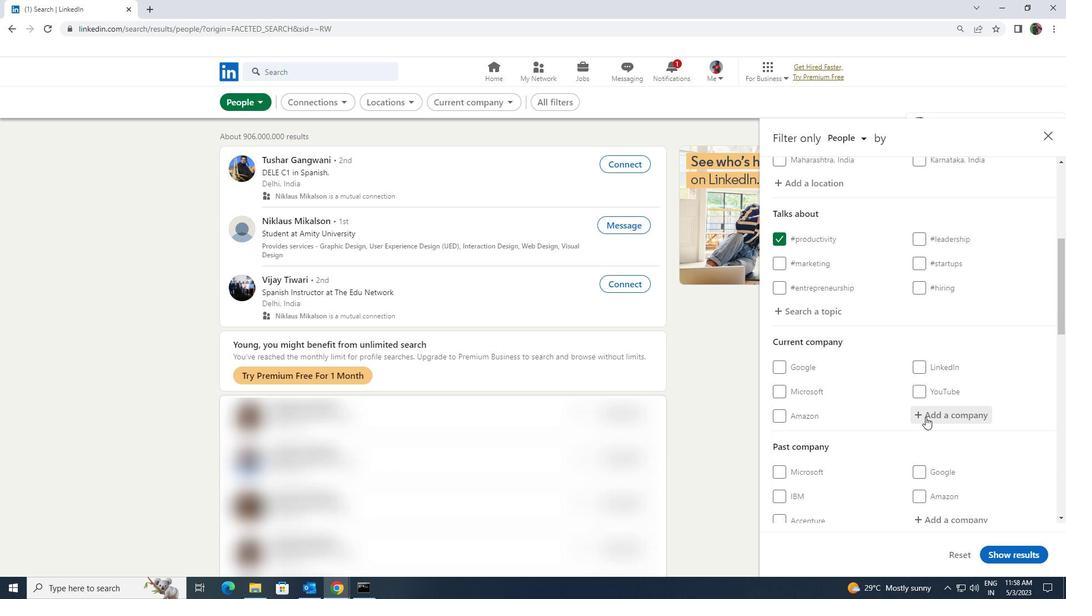 
Action: Key pressed <Key.shift><Key.shift><Key.shift><Key.shift><Key.shift>TIDE
Screenshot: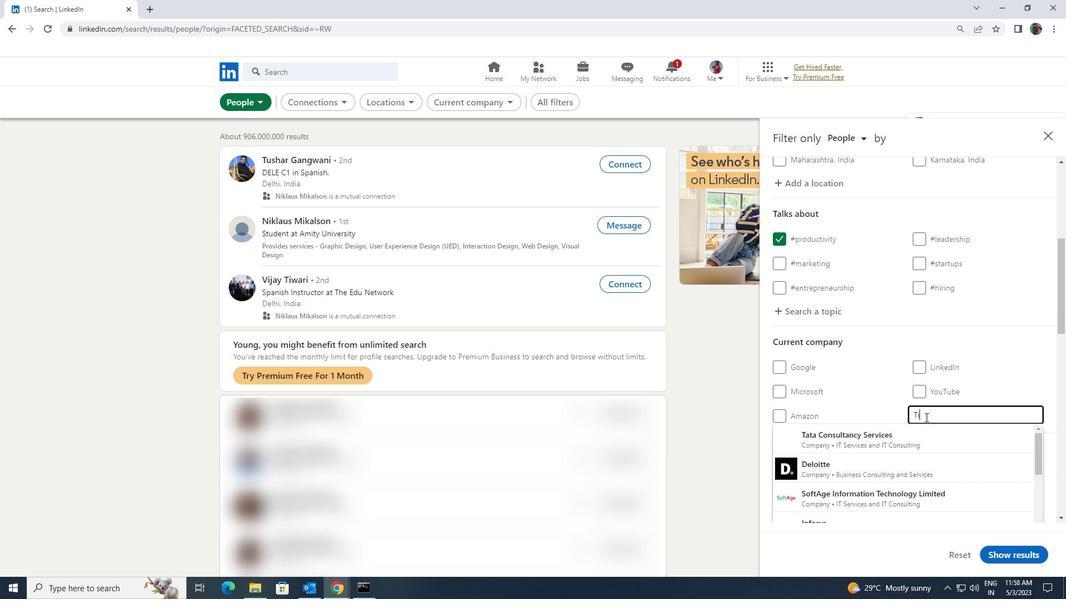 
Action: Mouse moved to (920, 430)
Screenshot: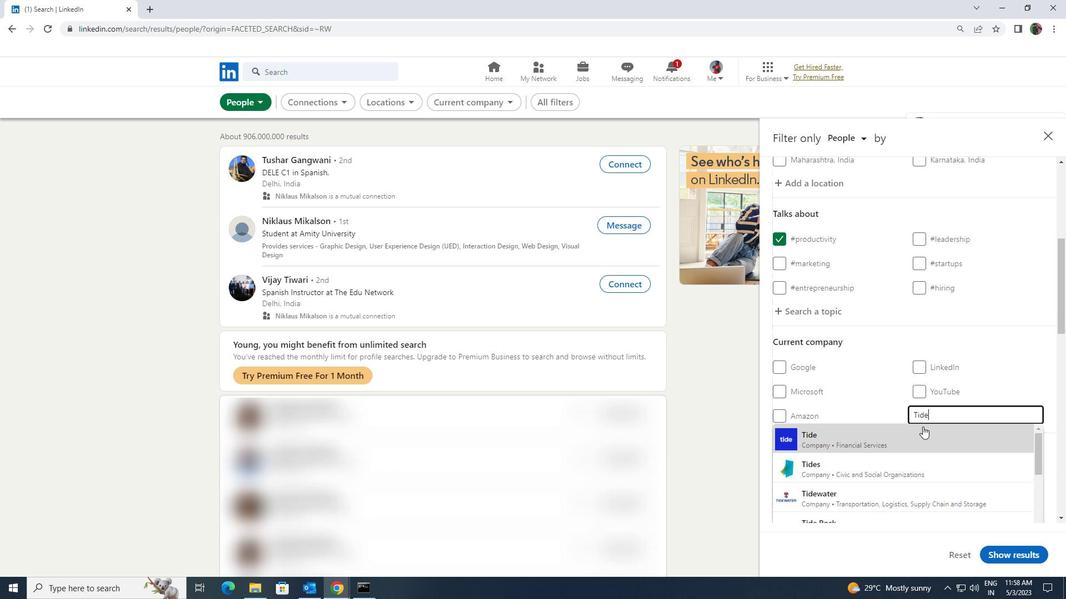 
Action: Mouse pressed left at (920, 430)
Screenshot: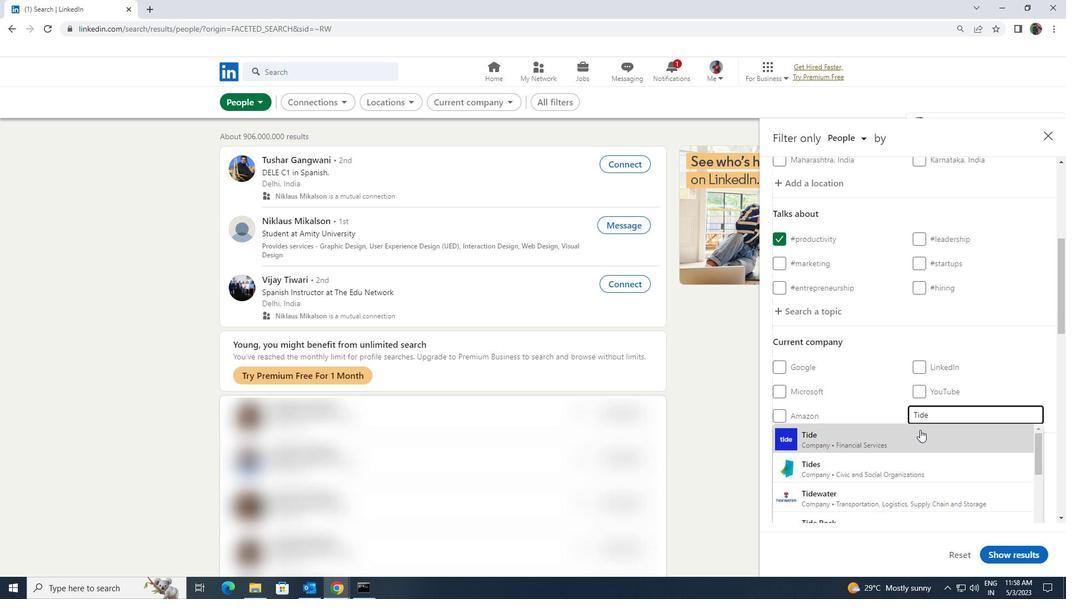 
Action: Mouse scrolled (920, 429) with delta (0, 0)
Screenshot: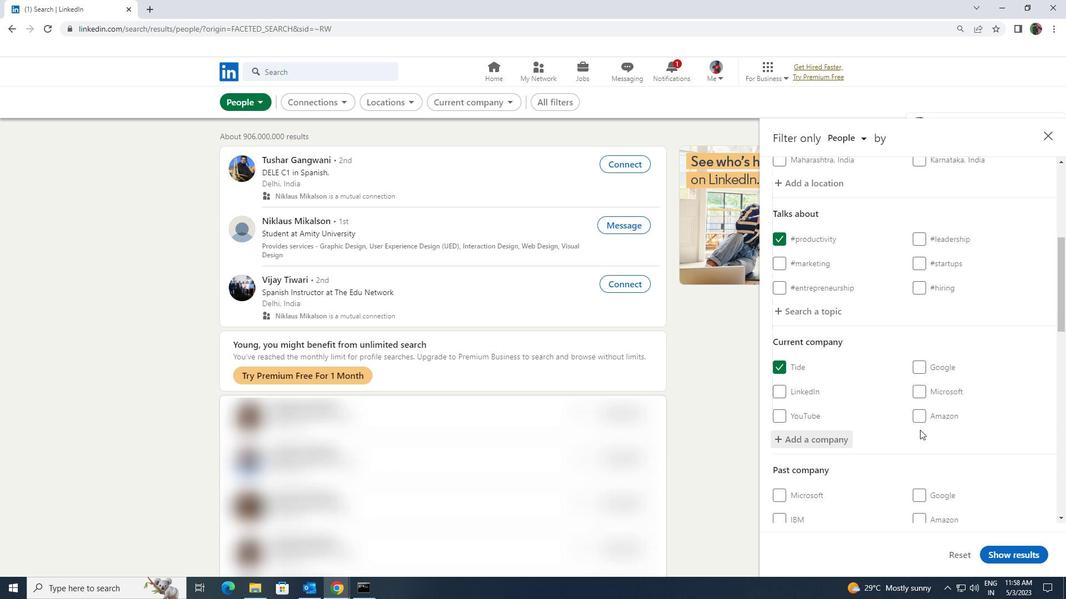 
Action: Mouse scrolled (920, 429) with delta (0, 0)
Screenshot: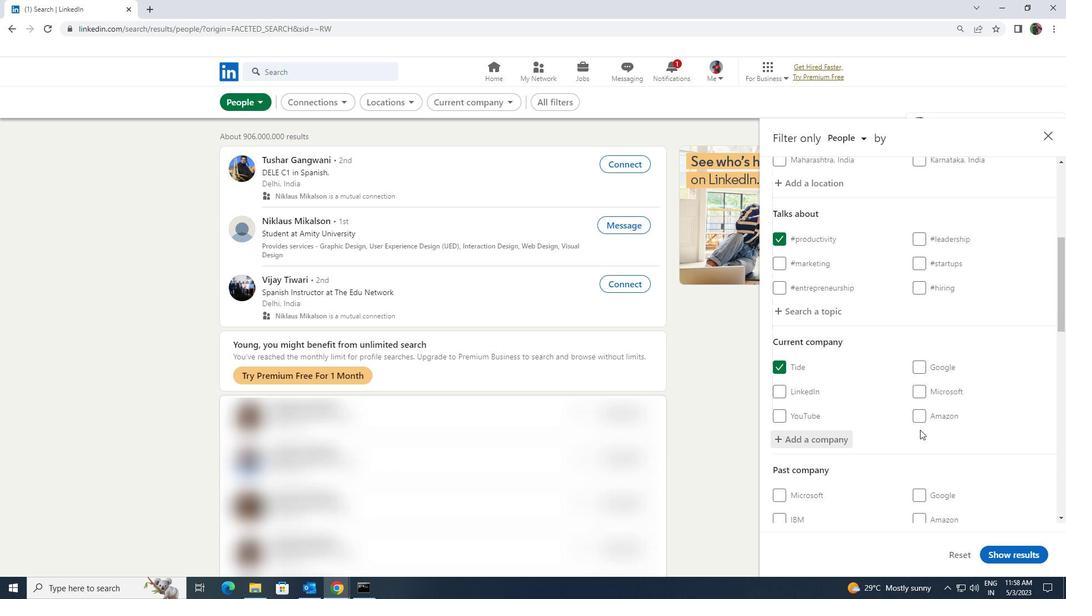 
Action: Mouse scrolled (920, 429) with delta (0, 0)
Screenshot: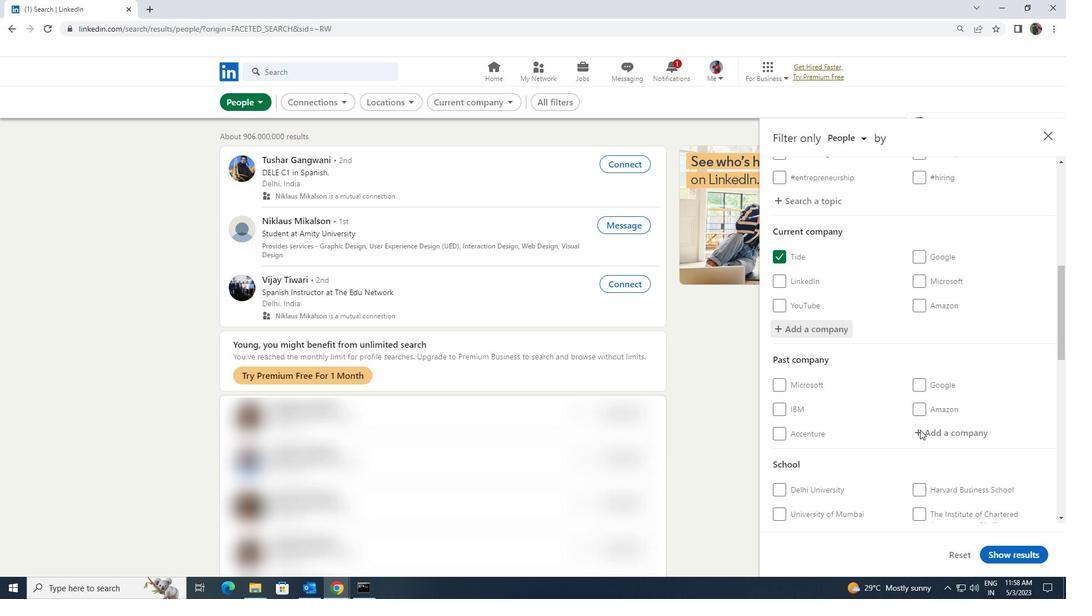 
Action: Mouse scrolled (920, 429) with delta (0, 0)
Screenshot: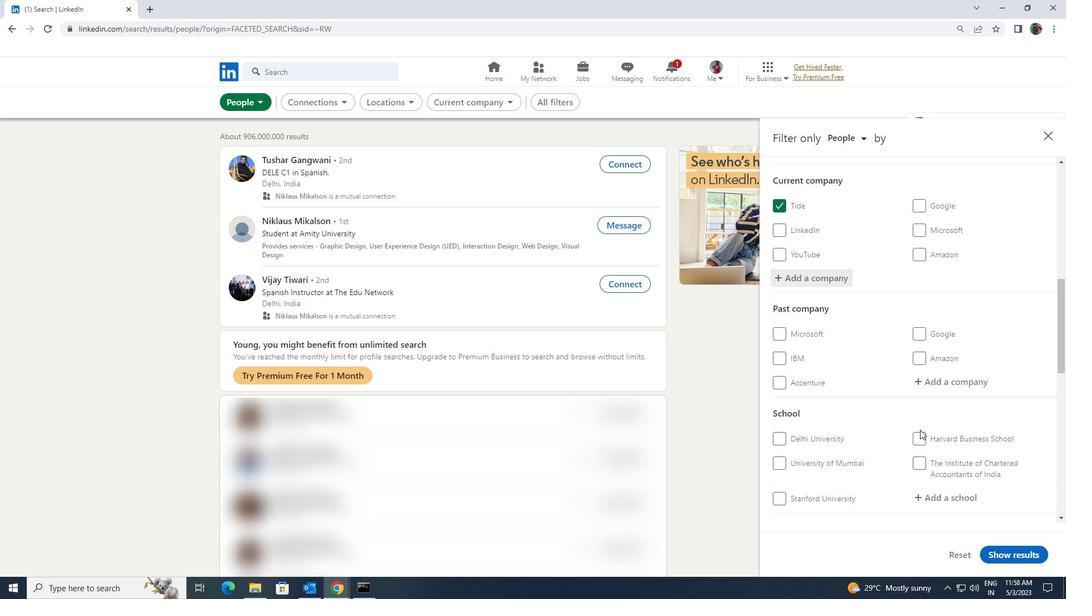 
Action: Mouse scrolled (920, 429) with delta (0, 0)
Screenshot: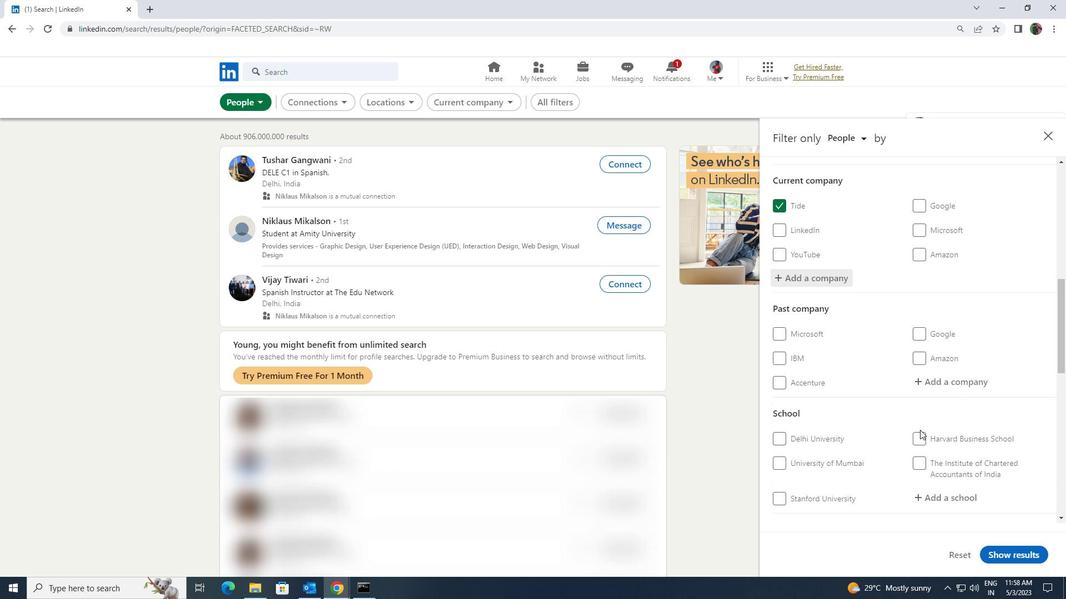 
Action: Mouse moved to (929, 387)
Screenshot: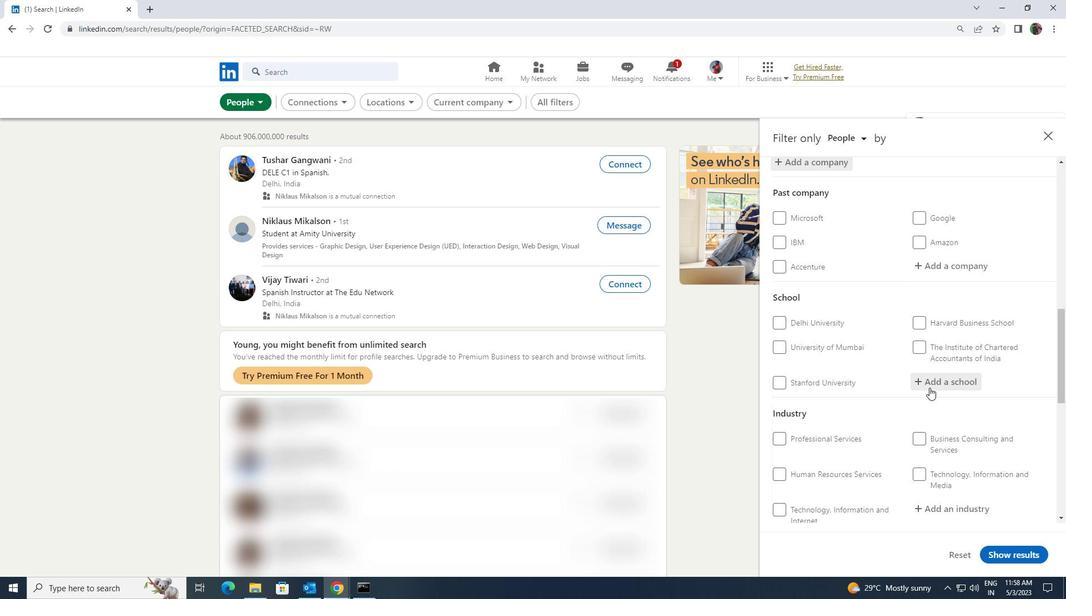 
Action: Mouse pressed left at (929, 387)
Screenshot: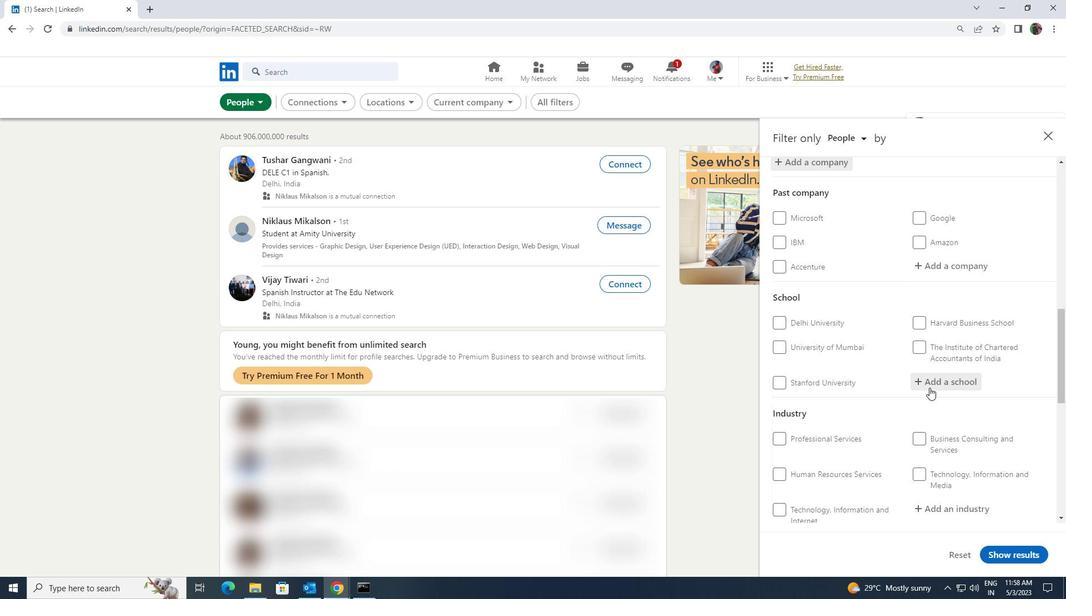 
Action: Key pressed <Key.shift><Key.shift><Key.shift><Key.shift><Key.shift>G.<Key.shift><Key.shift><Key.shift>H<Key.space><Key.shift><Key.shift><Key.shift><Key.shift>RAIS
Screenshot: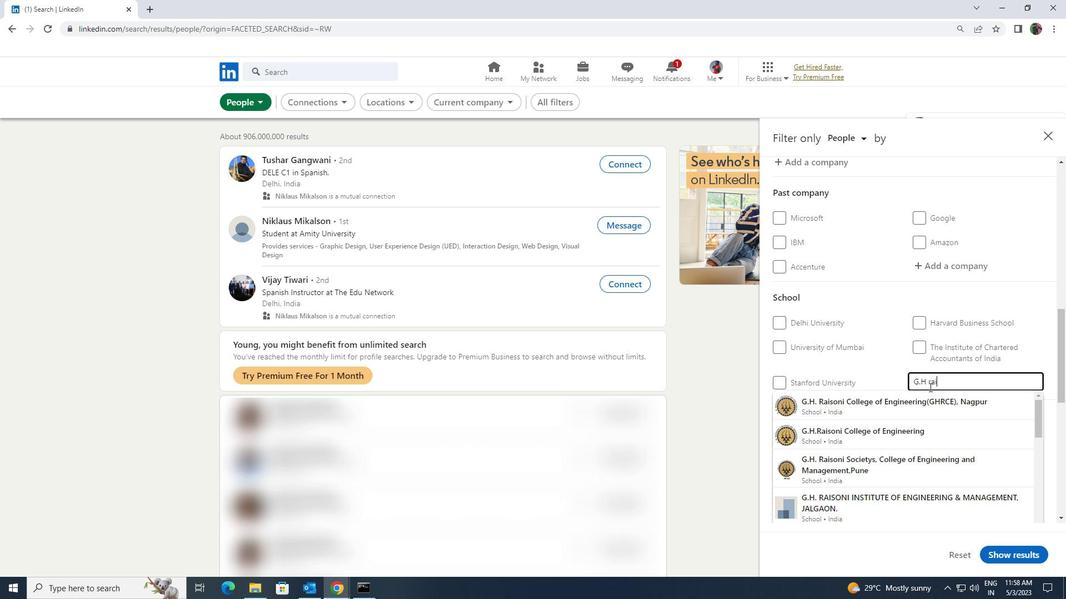
Action: Mouse moved to (921, 424)
Screenshot: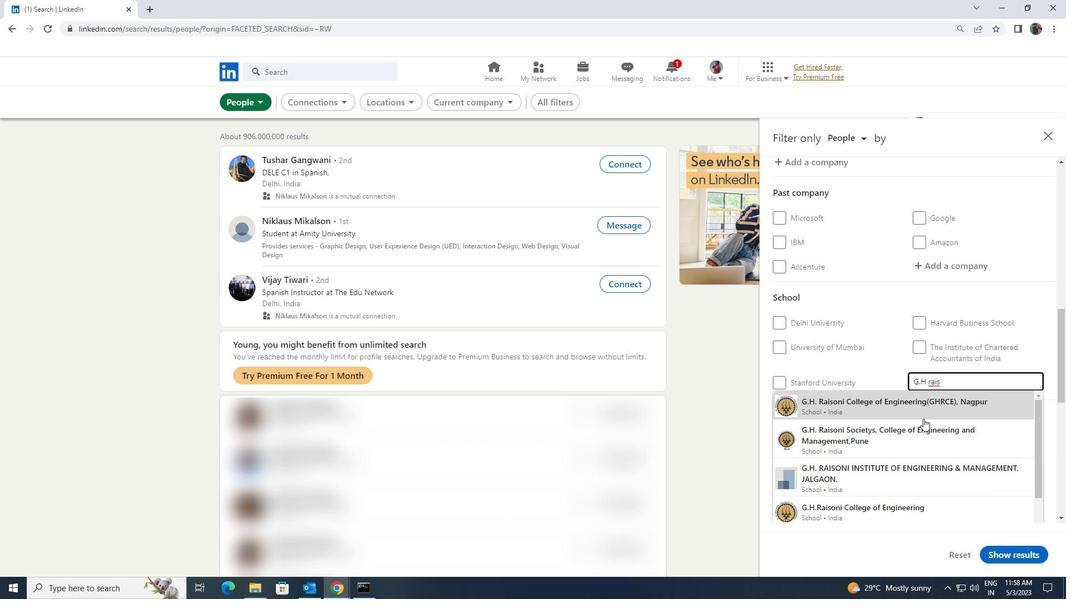 
Action: Mouse pressed left at (921, 424)
Screenshot: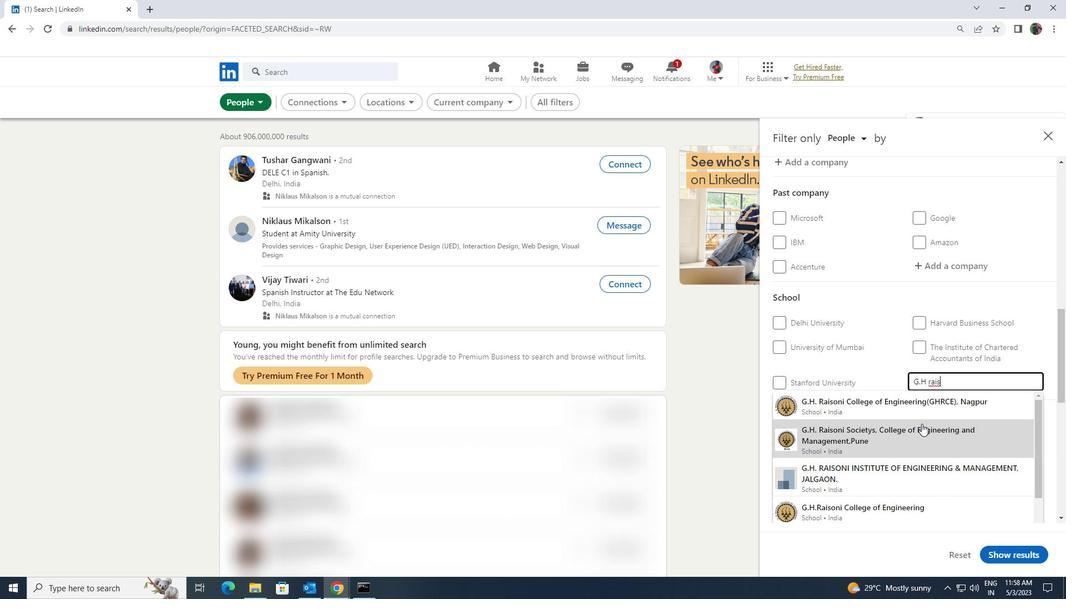 
Action: Mouse scrolled (921, 423) with delta (0, 0)
Screenshot: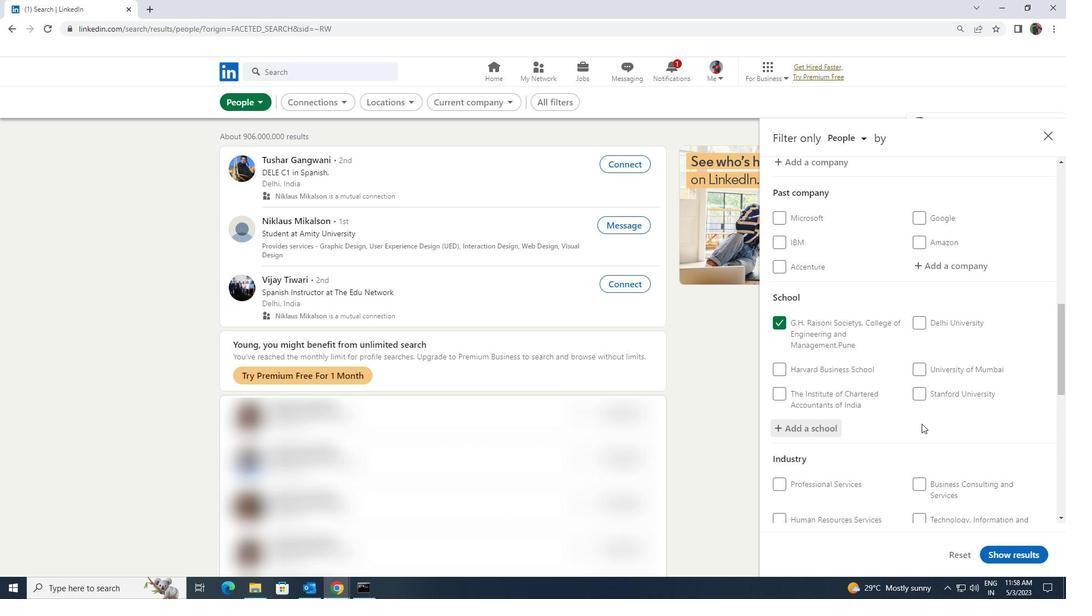 
Action: Mouse scrolled (921, 423) with delta (0, 0)
Screenshot: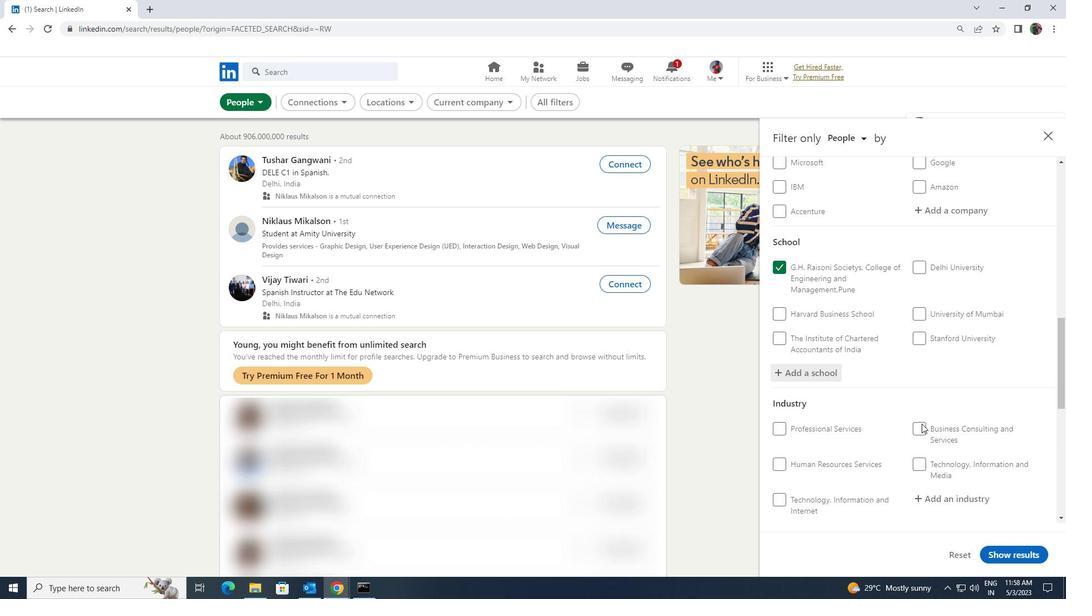 
Action: Mouse moved to (924, 437)
Screenshot: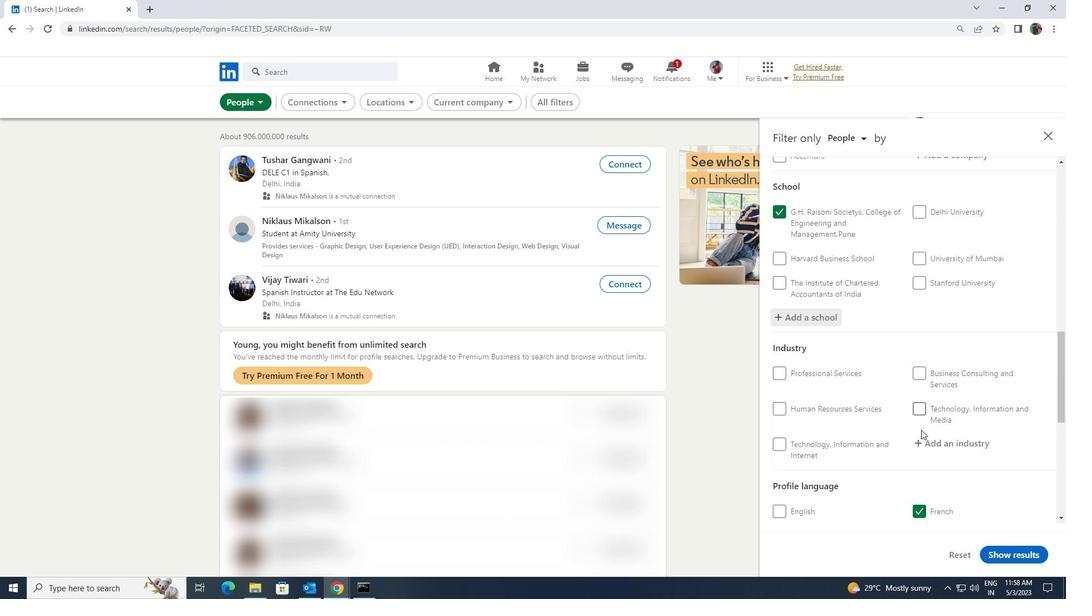 
Action: Mouse pressed left at (924, 437)
Screenshot: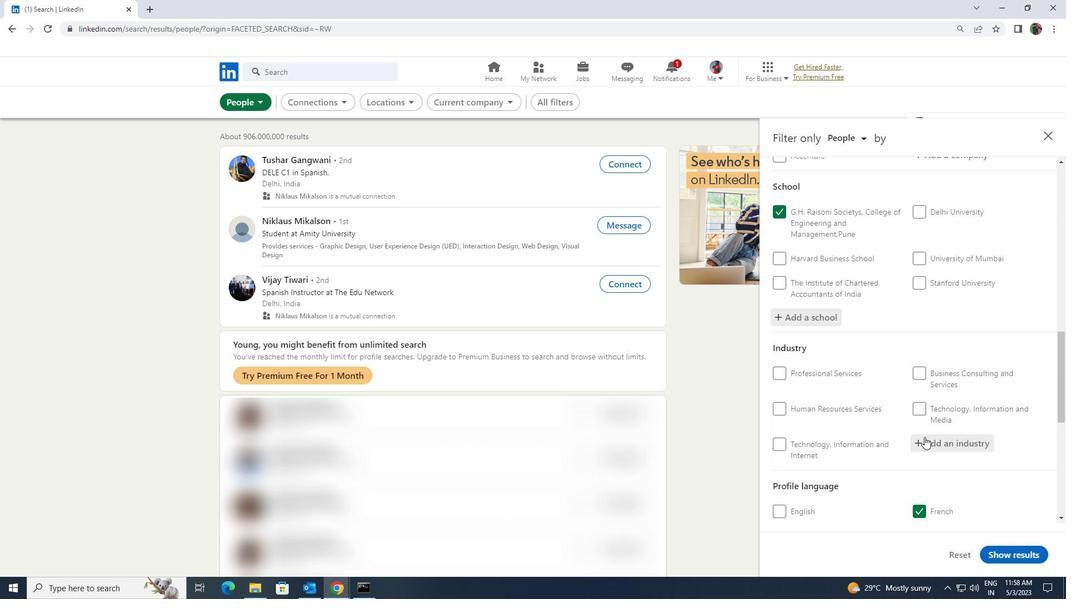 
Action: Key pressed <Key.shift><Key.shift><Key.shift>HOSPITAL
Screenshot: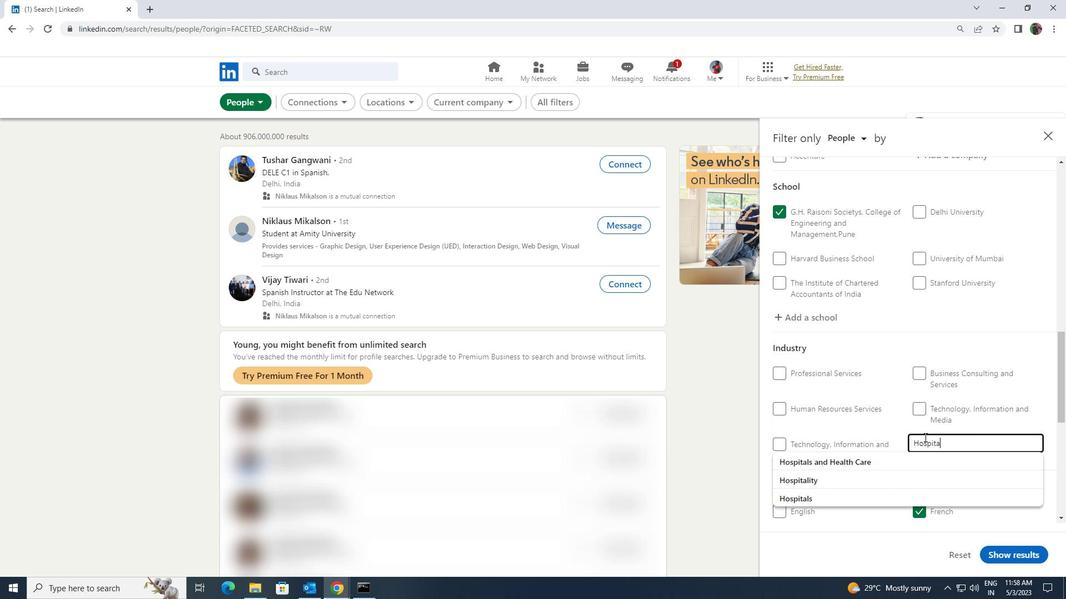
Action: Mouse moved to (917, 456)
Screenshot: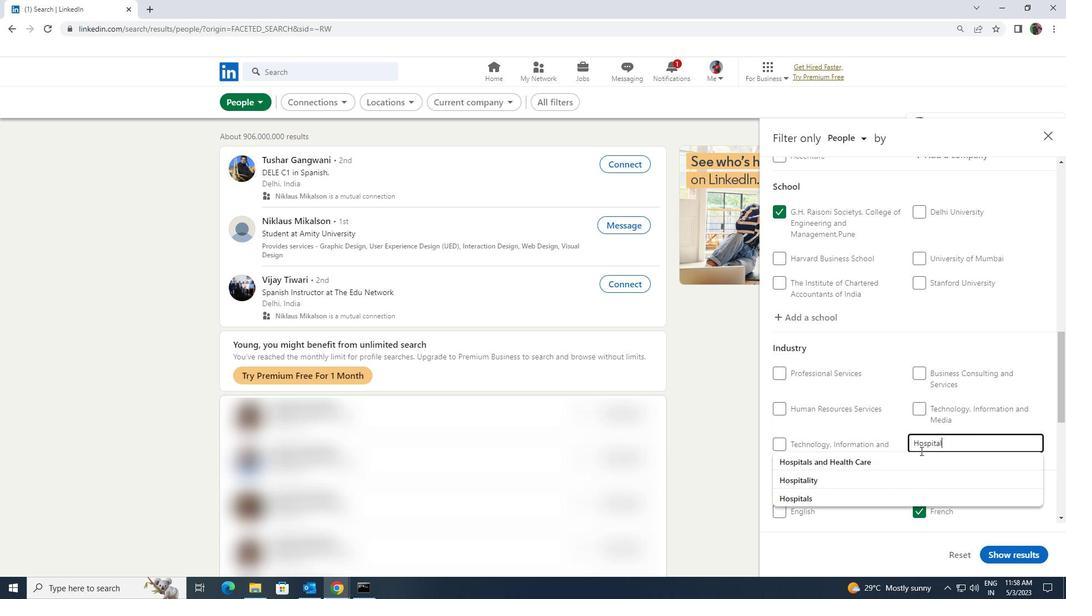 
Action: Mouse pressed left at (917, 456)
Screenshot: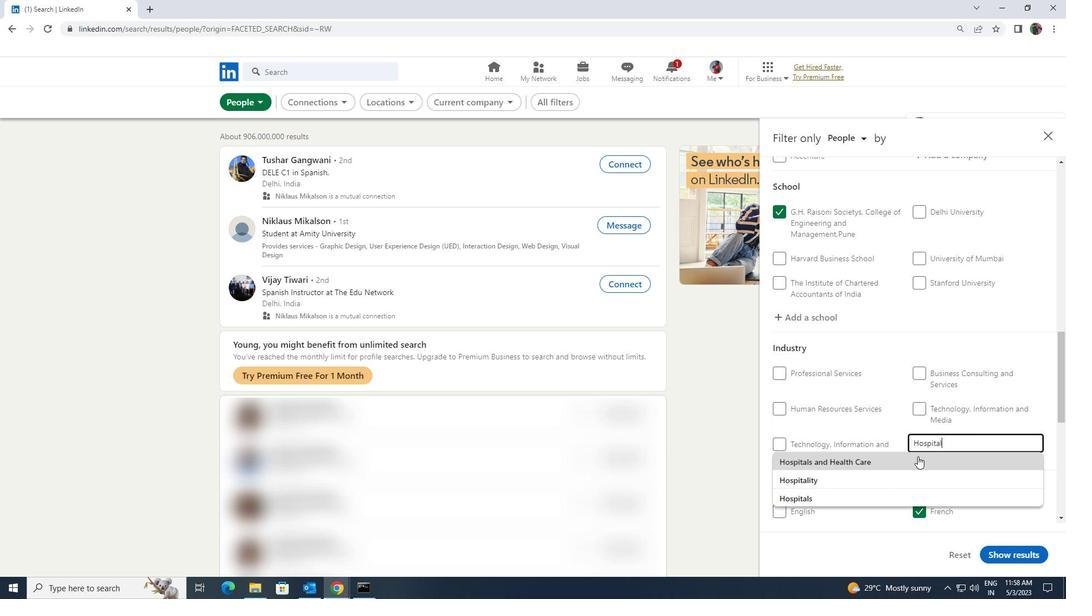 
Action: Mouse scrolled (917, 456) with delta (0, 0)
Screenshot: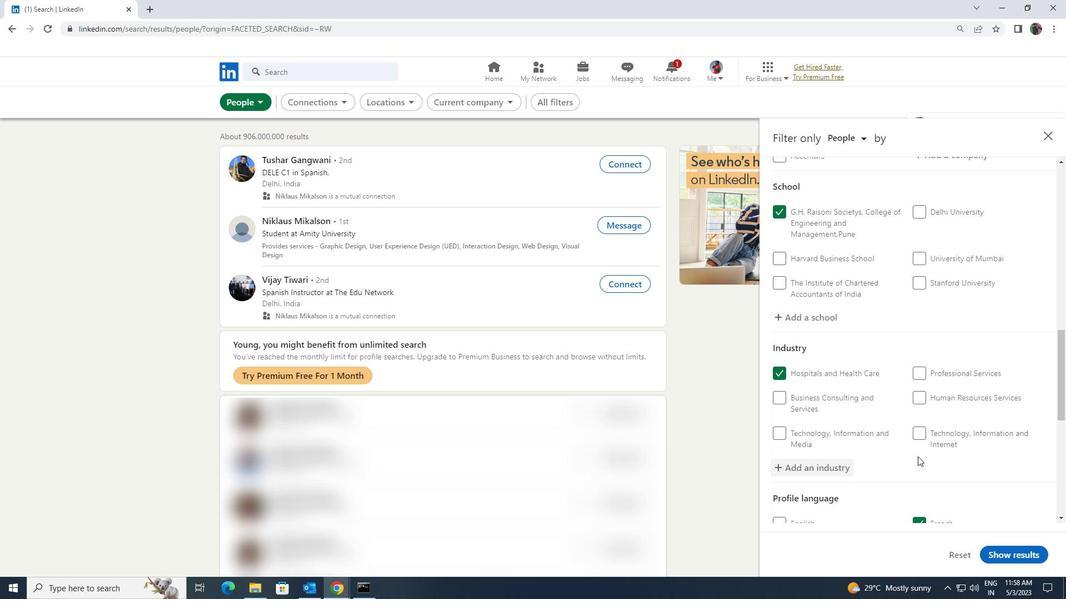 
Action: Mouse scrolled (917, 456) with delta (0, 0)
Screenshot: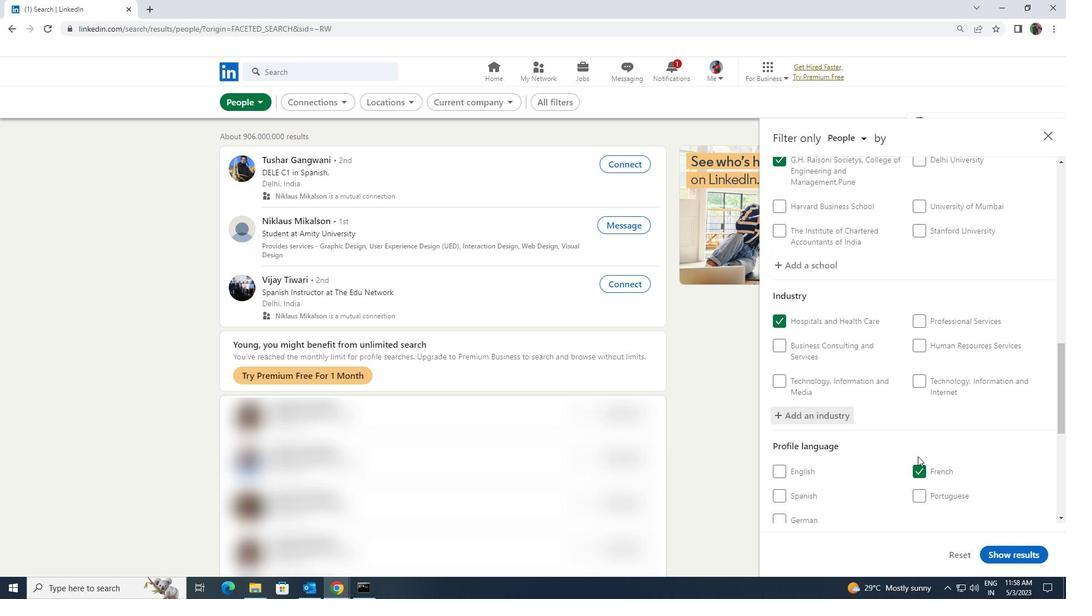 
Action: Mouse scrolled (917, 456) with delta (0, 0)
Screenshot: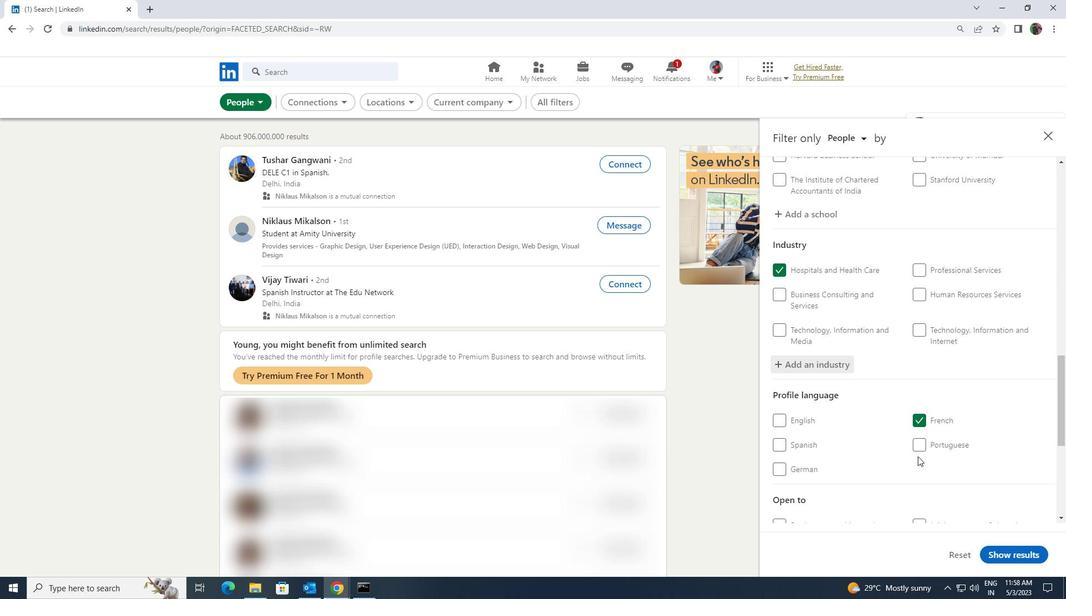 
Action: Mouse scrolled (917, 456) with delta (0, 0)
Screenshot: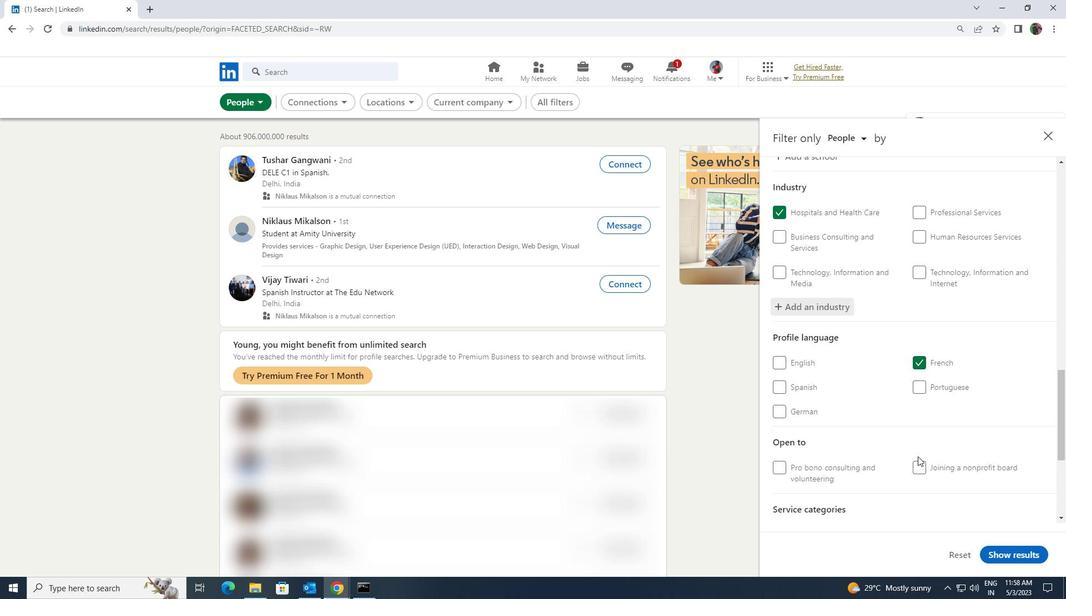 
Action: Mouse scrolled (917, 456) with delta (0, 0)
Screenshot: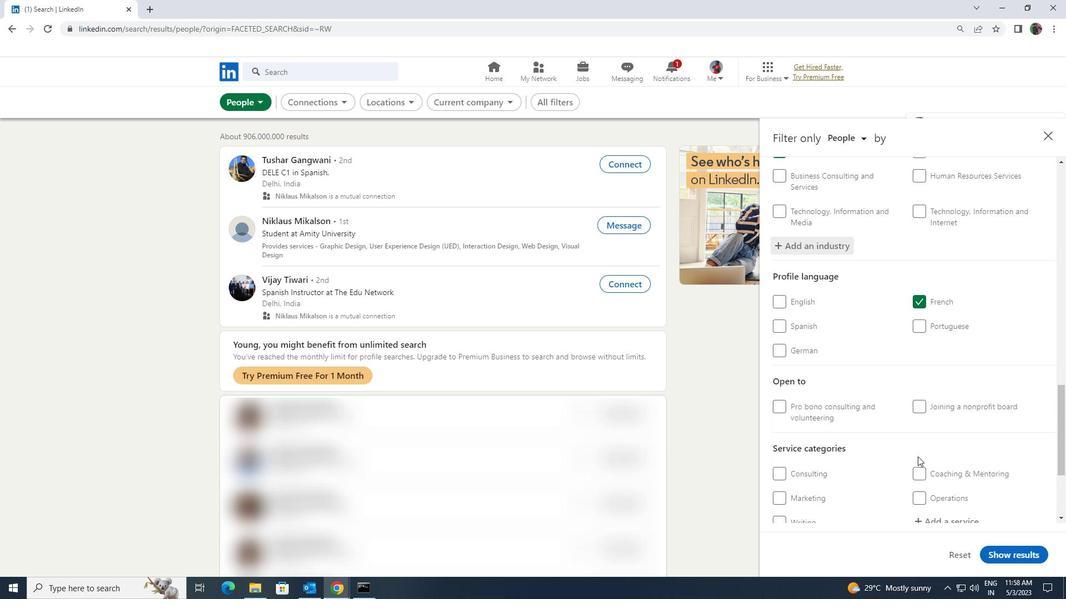 
Action: Mouse moved to (917, 456)
Screenshot: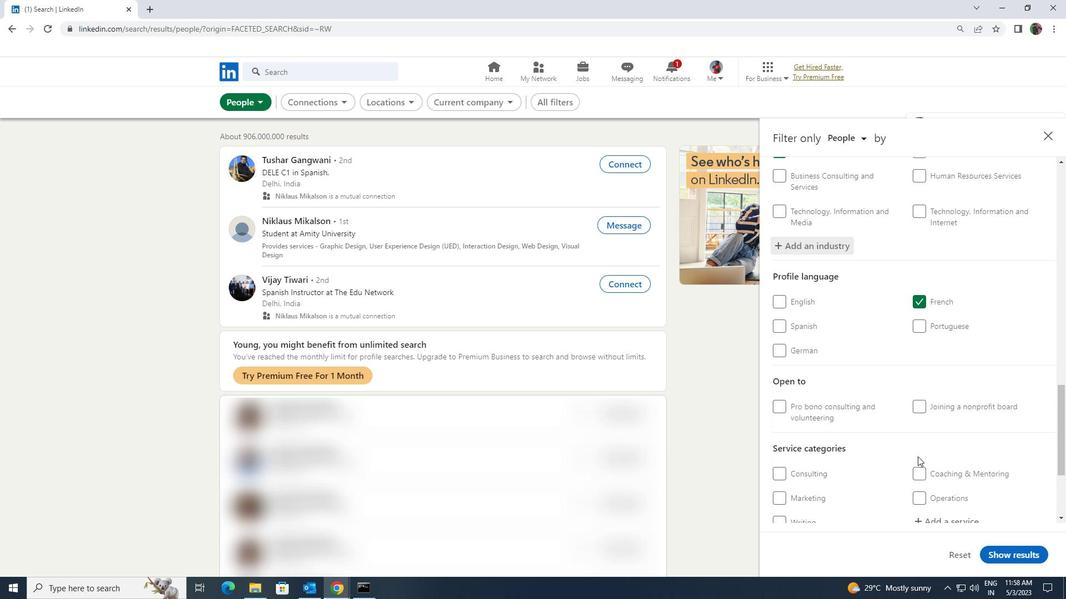 
Action: Mouse scrolled (917, 456) with delta (0, 0)
Screenshot: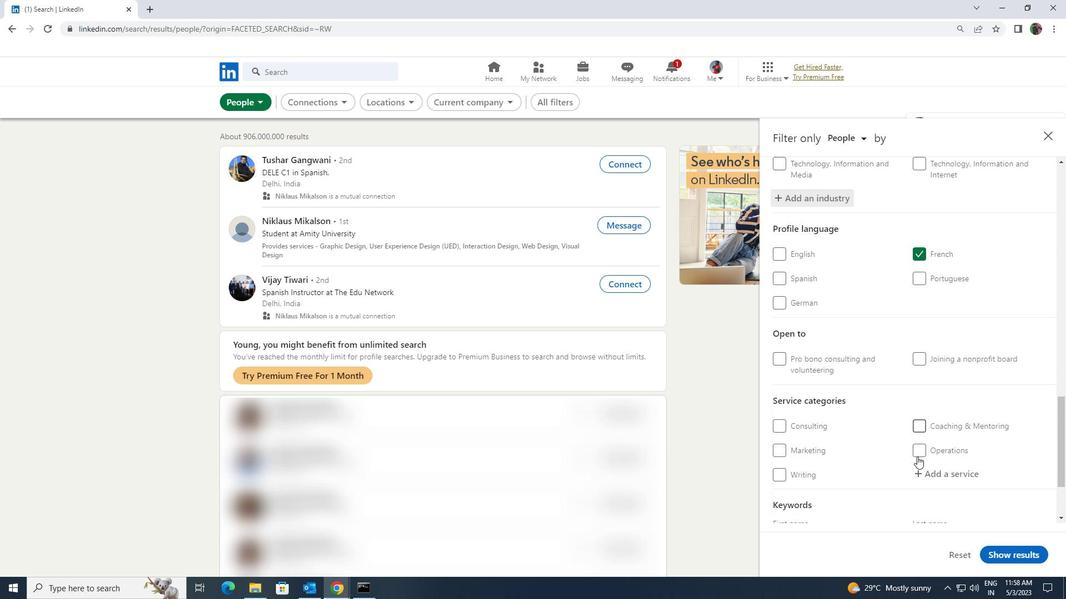 
Action: Mouse moved to (932, 410)
Screenshot: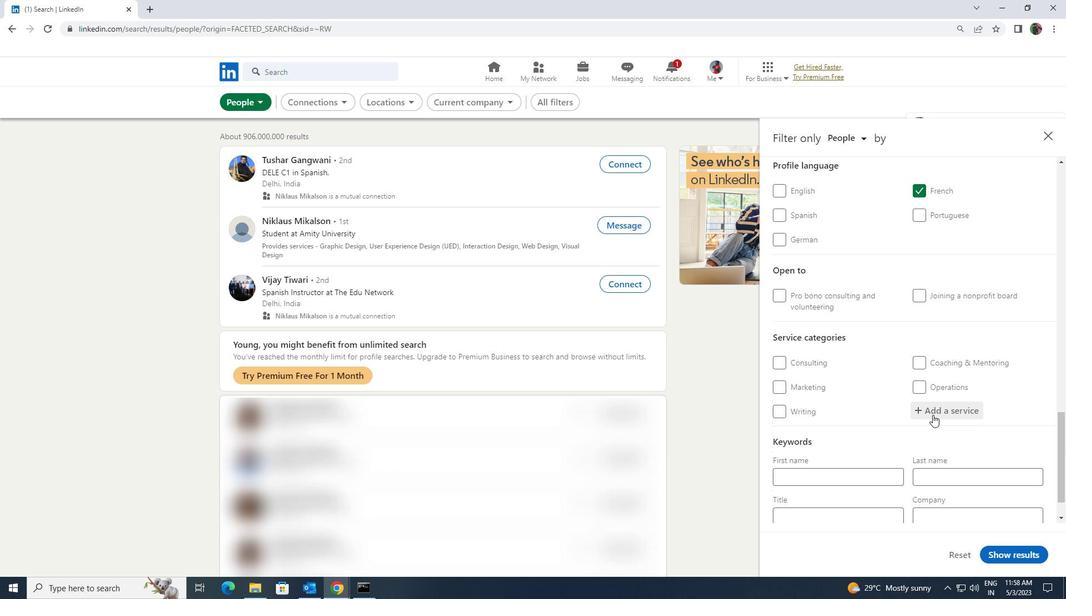 
Action: Mouse pressed left at (932, 410)
Screenshot: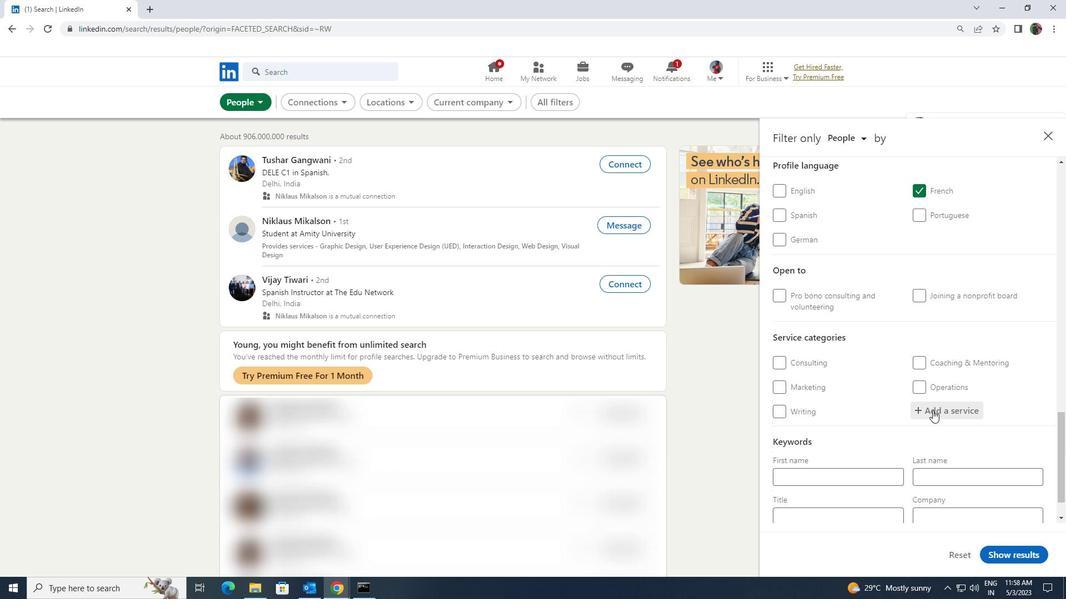 
Action: Key pressed <Key.shift><Key.shift>NATURE<Key.space>
Screenshot: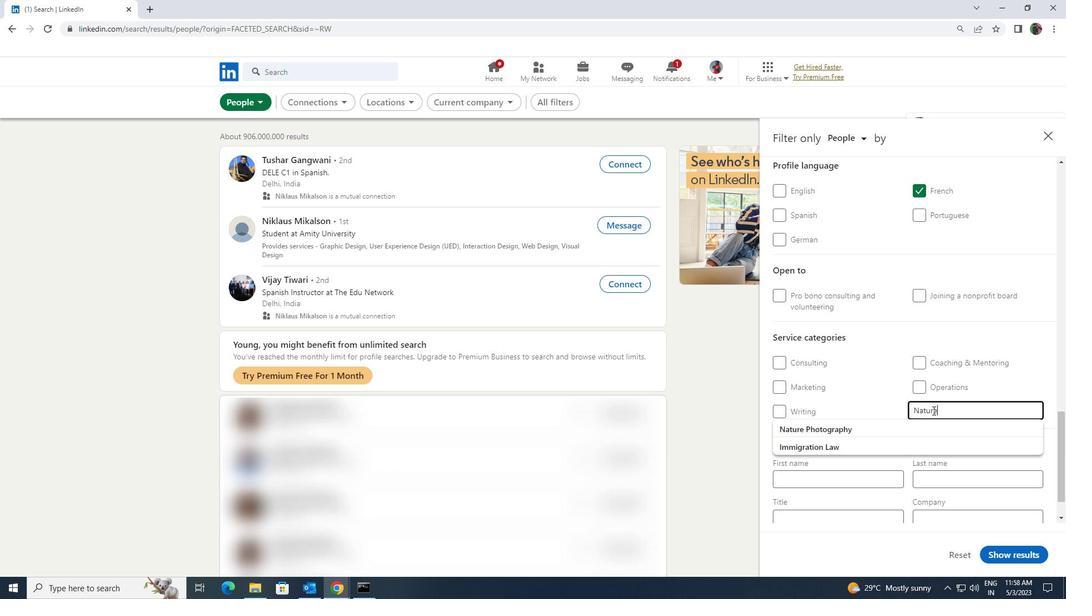 
Action: Mouse moved to (910, 428)
Screenshot: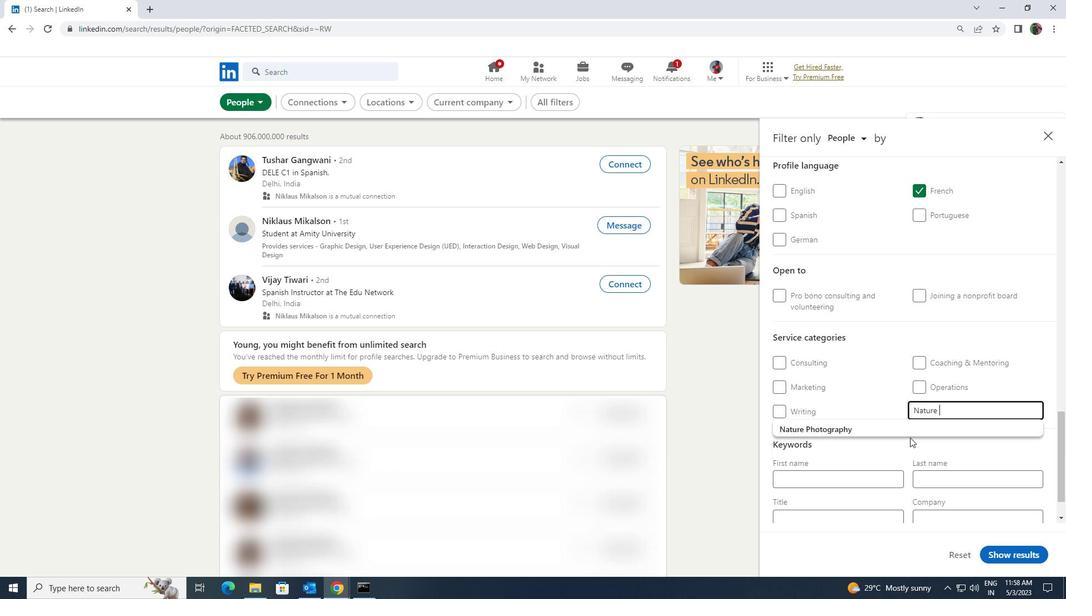 
Action: Mouse pressed left at (910, 428)
Screenshot: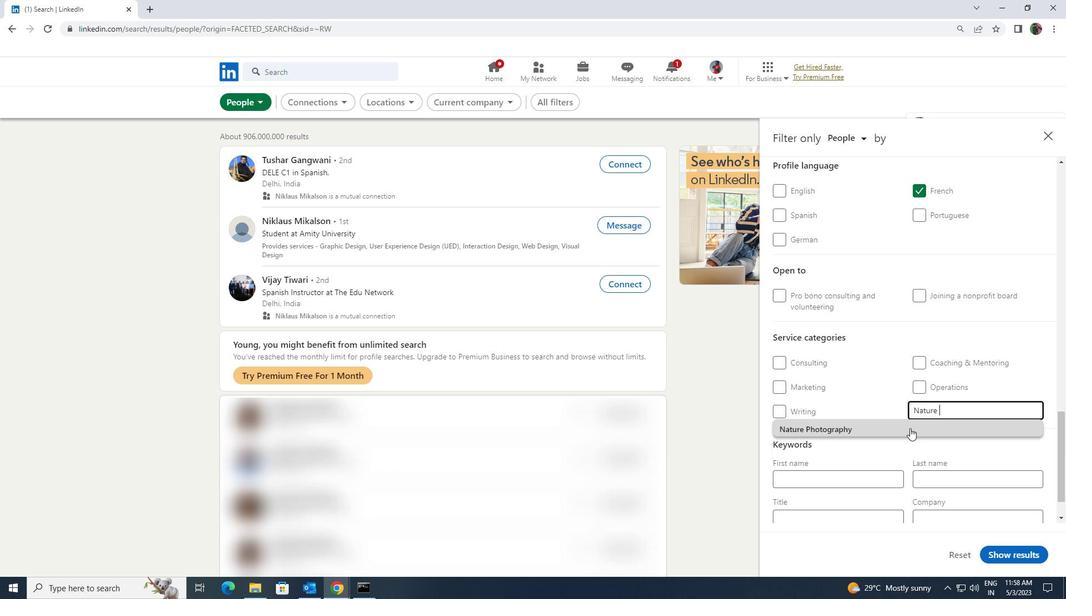 
Action: Mouse scrolled (910, 427) with delta (0, 0)
Screenshot: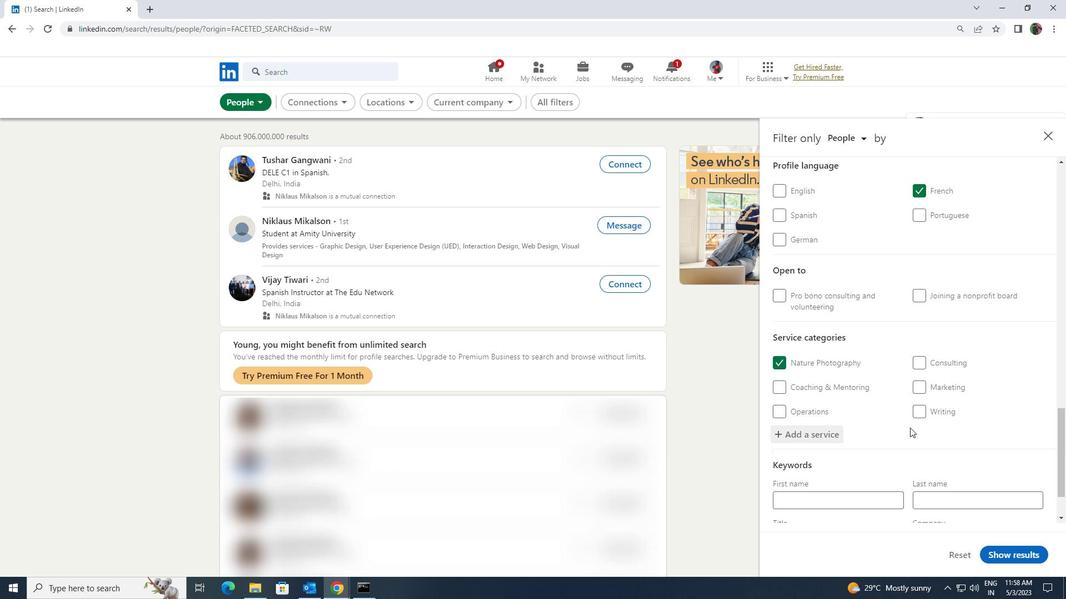 
Action: Mouse scrolled (910, 427) with delta (0, 0)
Screenshot: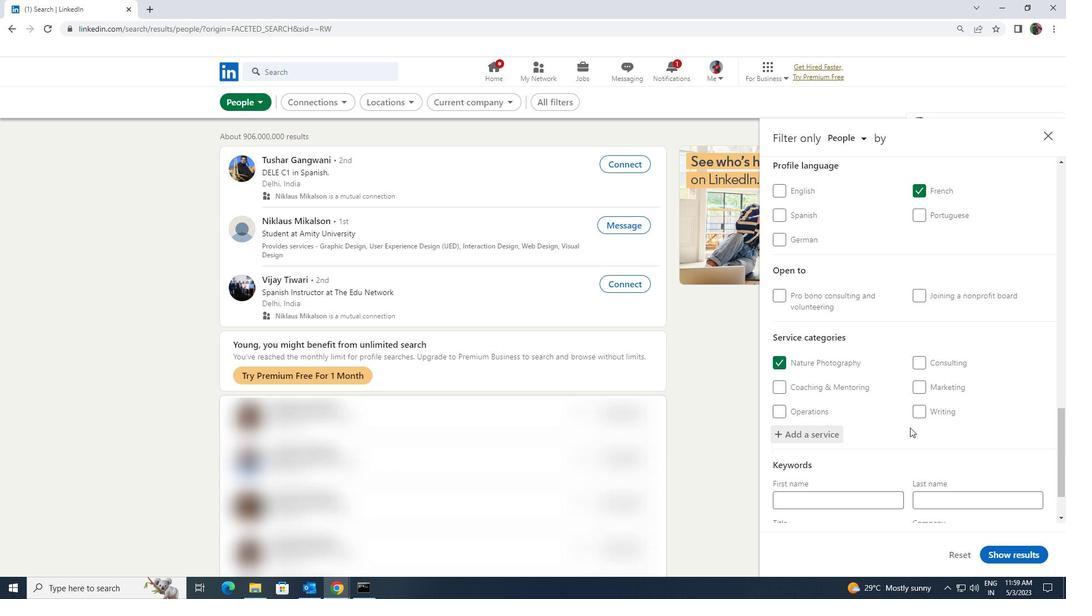 
Action: Mouse scrolled (910, 427) with delta (0, 0)
Screenshot: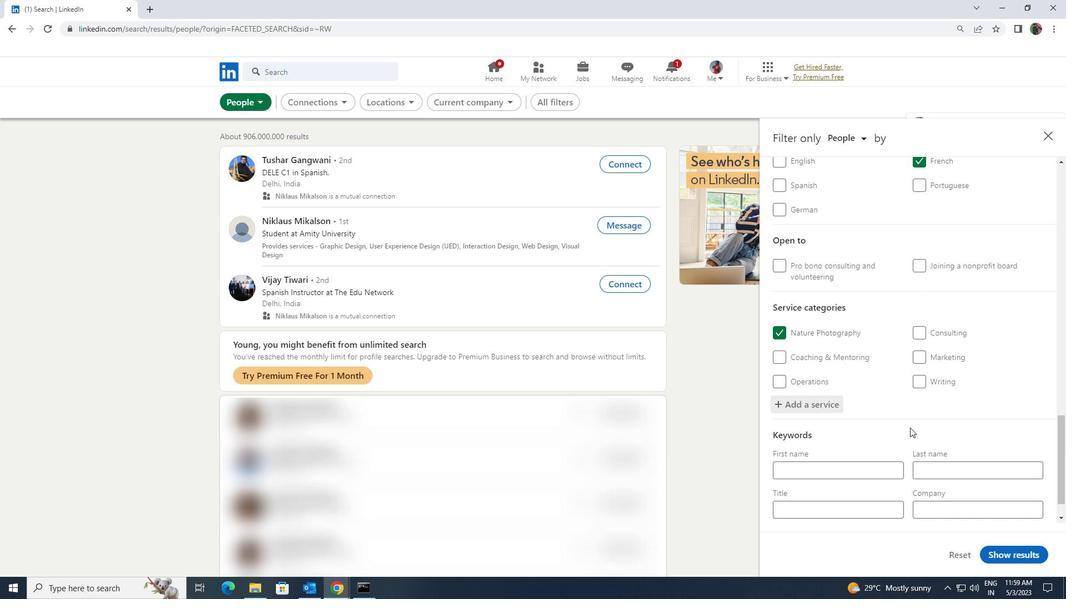 
Action: Mouse moved to (891, 468)
Screenshot: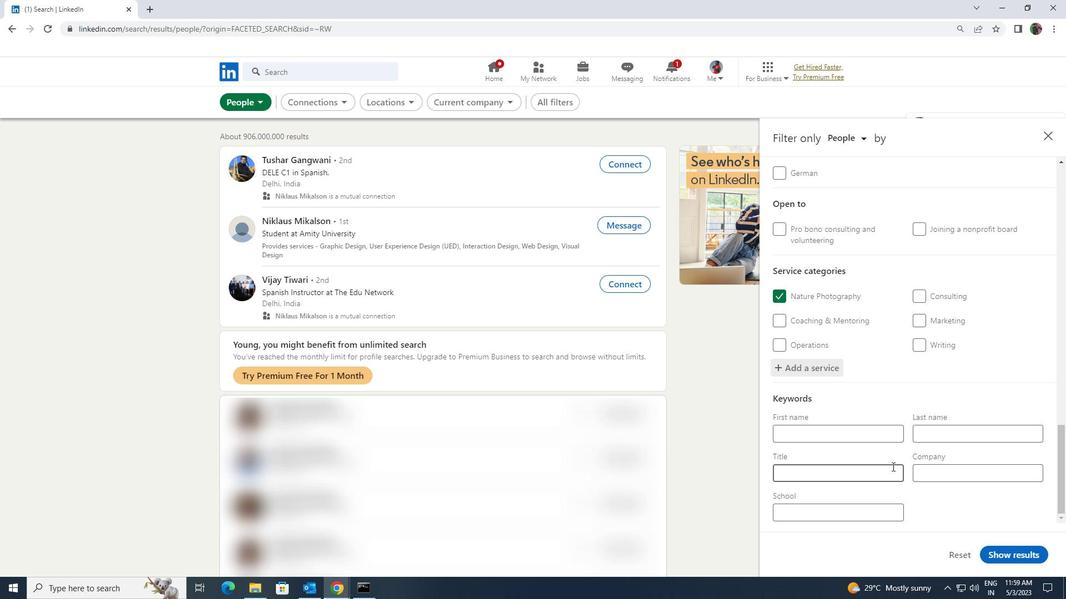 
Action: Mouse pressed left at (891, 468)
Screenshot: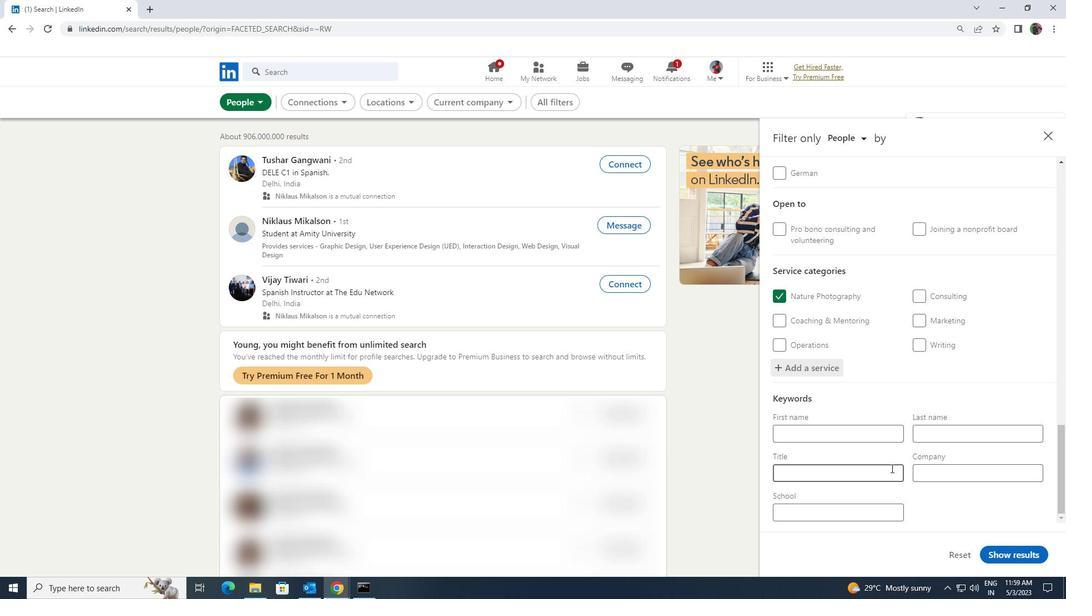
Action: Key pressed <Key.shift><Key.shift><Key.shift><Key.shift><Key.shift><Key.shift>HOTEL<Key.space><Key.shift>FRONT<Key.space><Key.shift>DOOR<Key.space><Key.shift><Key.shift><Key.shift><Key.shift><Key.shift><Key.shift><Key.shift><Key.shift>GREETER
Screenshot: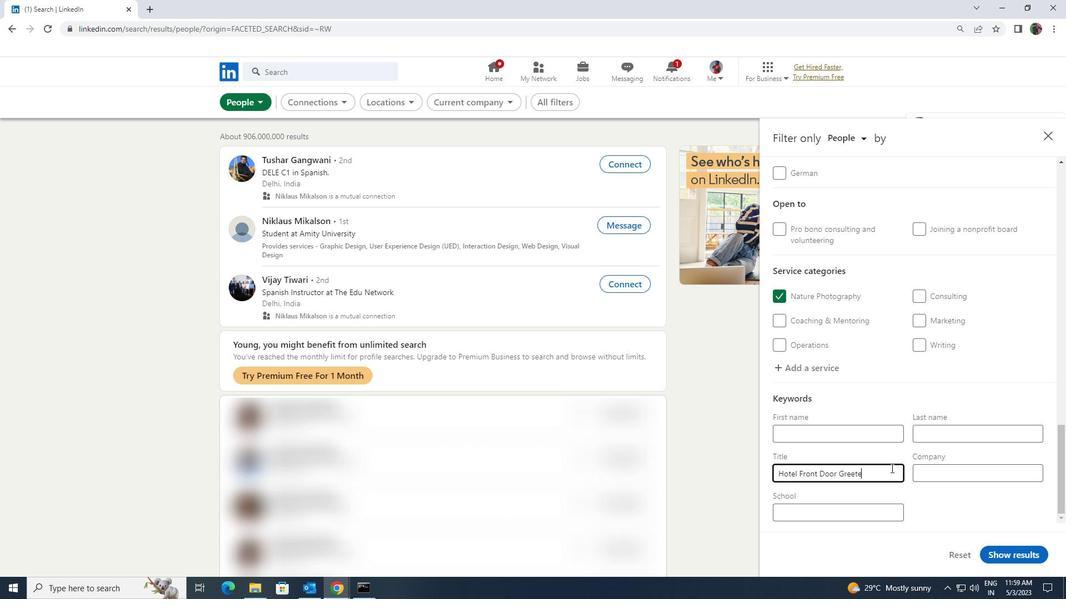 
Action: Mouse moved to (1009, 556)
Screenshot: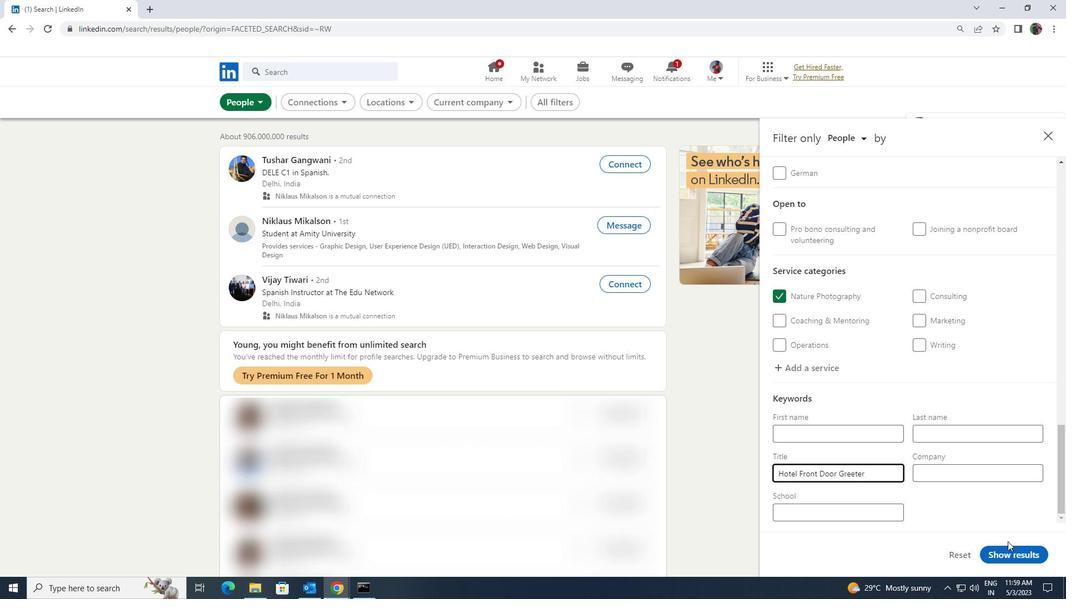 
Action: Mouse pressed left at (1009, 556)
Screenshot: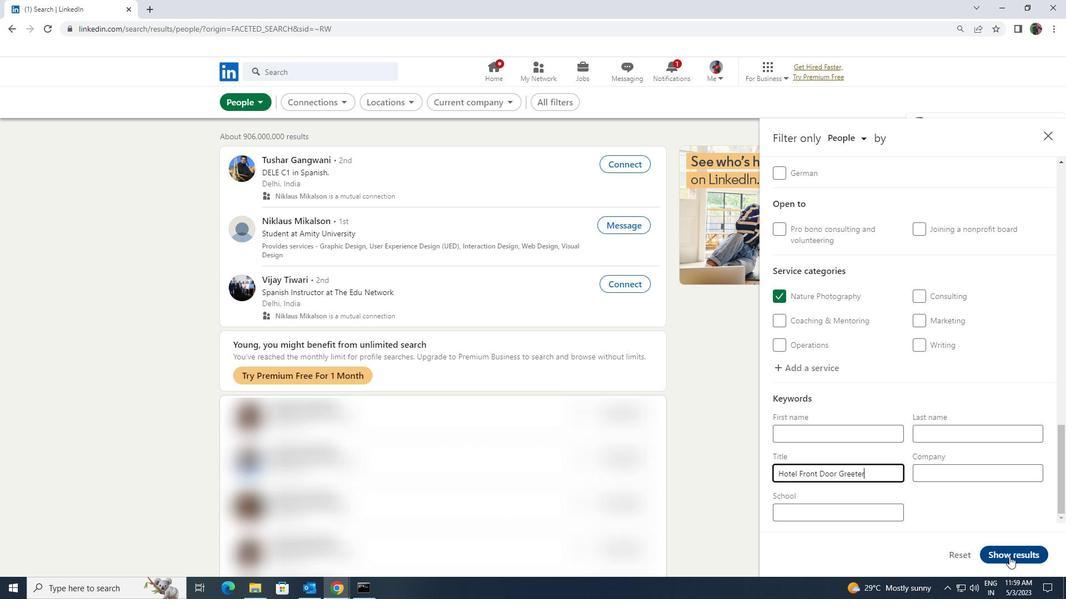 
